 Task: Search one way flight ticket for 3 adults, 3 children in premium economy from Joplin: Joplin Regional Airport to Gillette: Gillette Campbell County Airport on 5-1-2023. Number of bags: 1 carry on bag. Price is upto 84000. Outbound departure time preference is 14:00.
Action: Mouse moved to (301, 441)
Screenshot: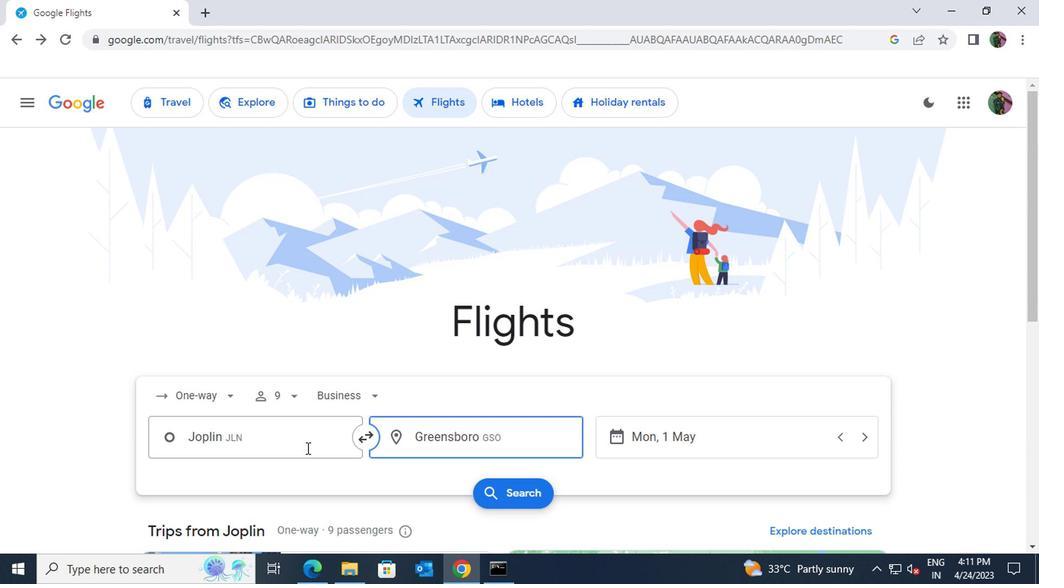 
Action: Mouse pressed left at (301, 441)
Screenshot: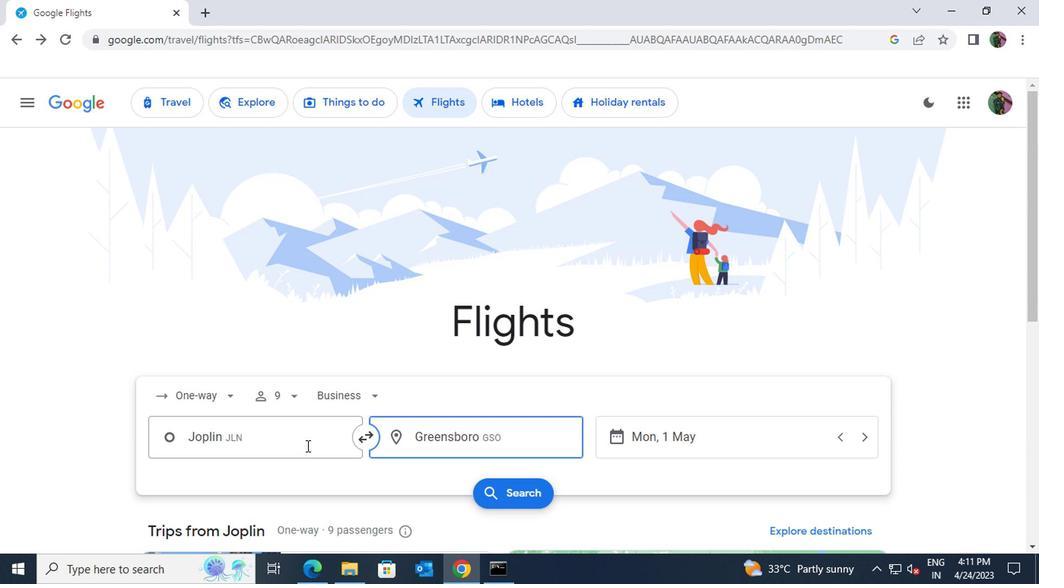 
Action: Key pressed joplin<Key.space>regional
Screenshot: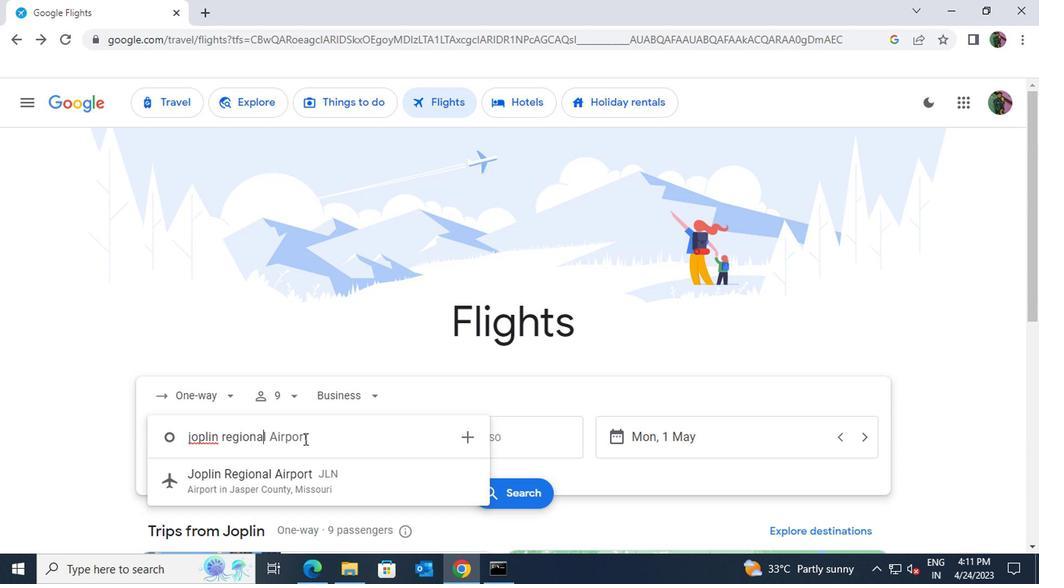 
Action: Mouse moved to (295, 480)
Screenshot: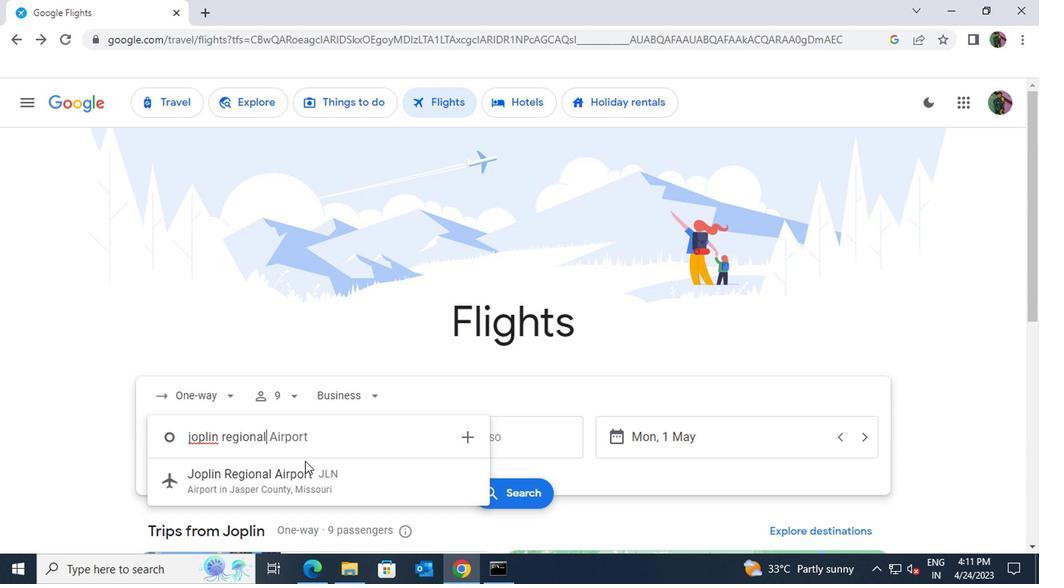 
Action: Mouse pressed left at (295, 480)
Screenshot: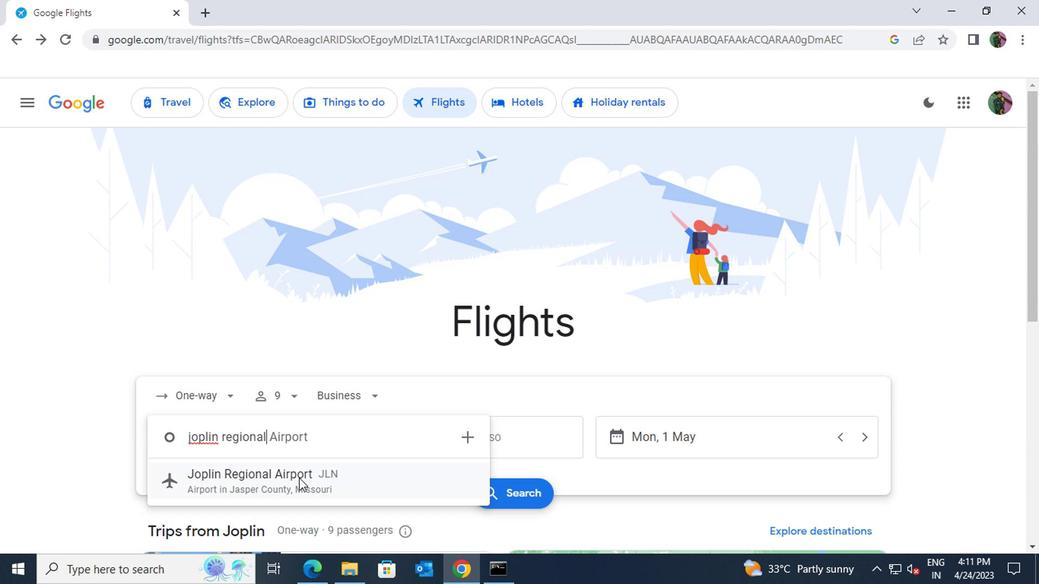 
Action: Mouse moved to (456, 437)
Screenshot: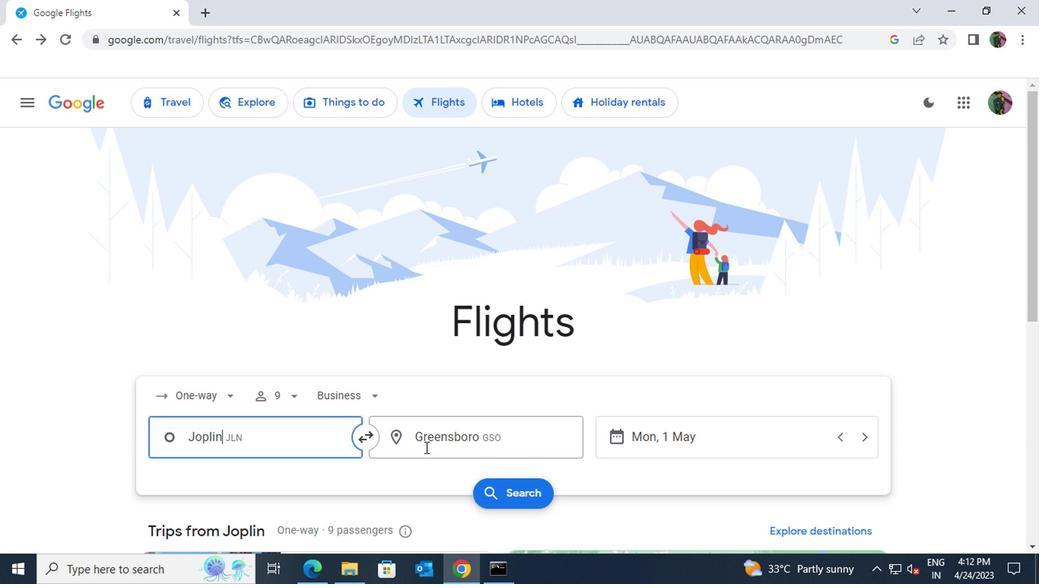 
Action: Mouse pressed left at (456, 437)
Screenshot: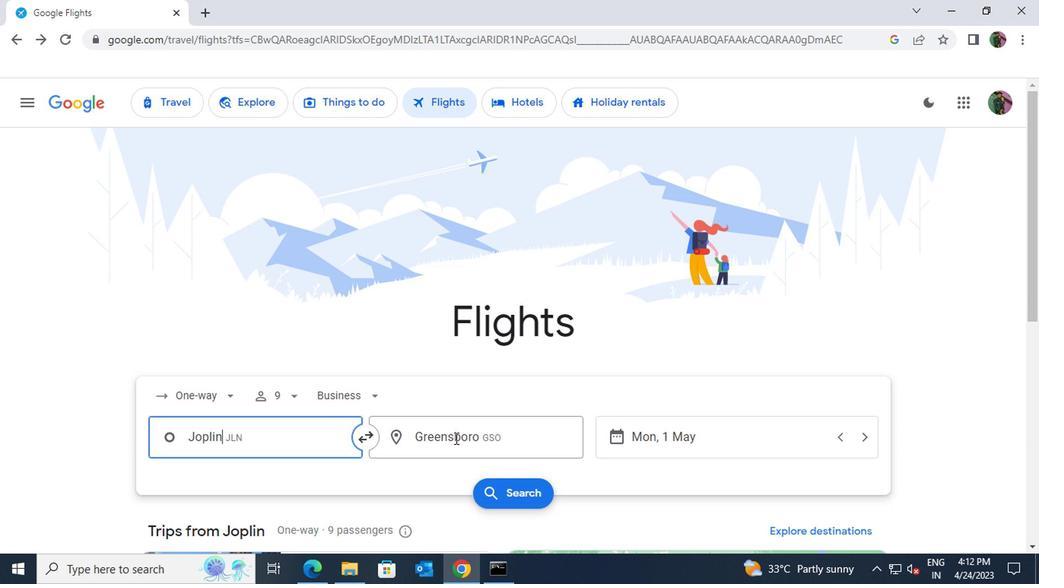 
Action: Key pressed gilletee
Screenshot: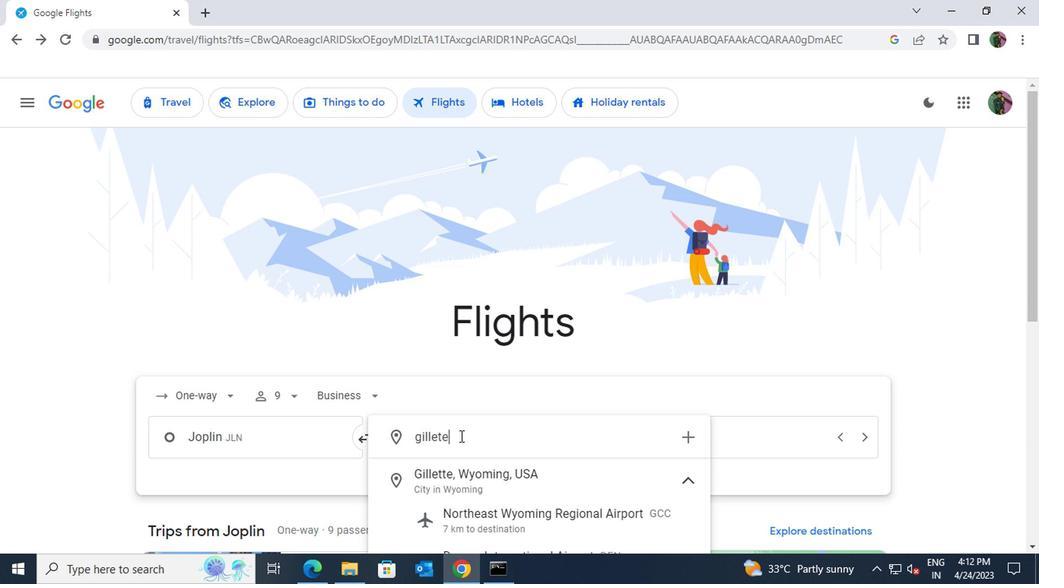 
Action: Mouse moved to (463, 476)
Screenshot: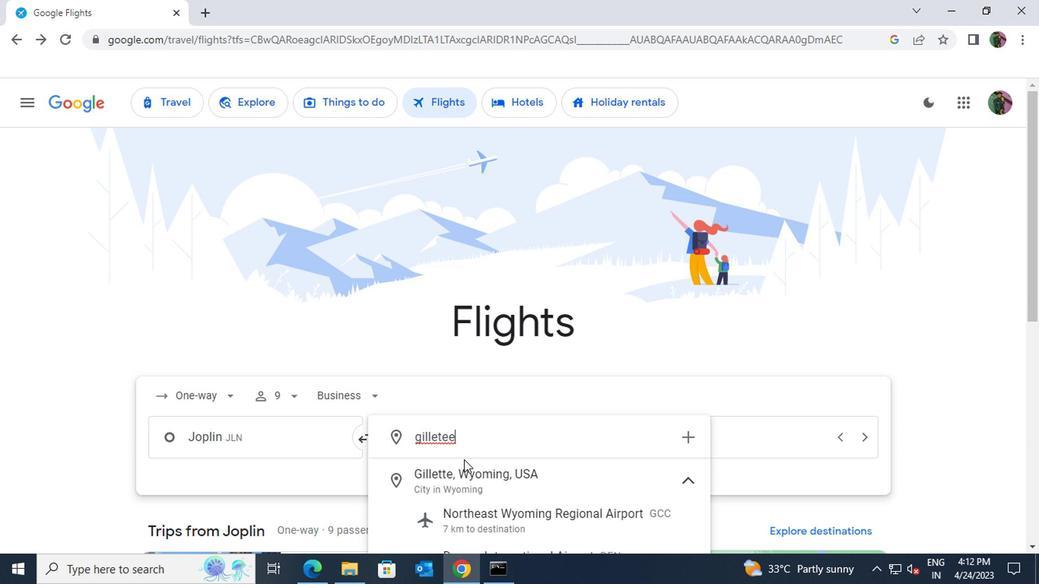 
Action: Mouse pressed left at (463, 476)
Screenshot: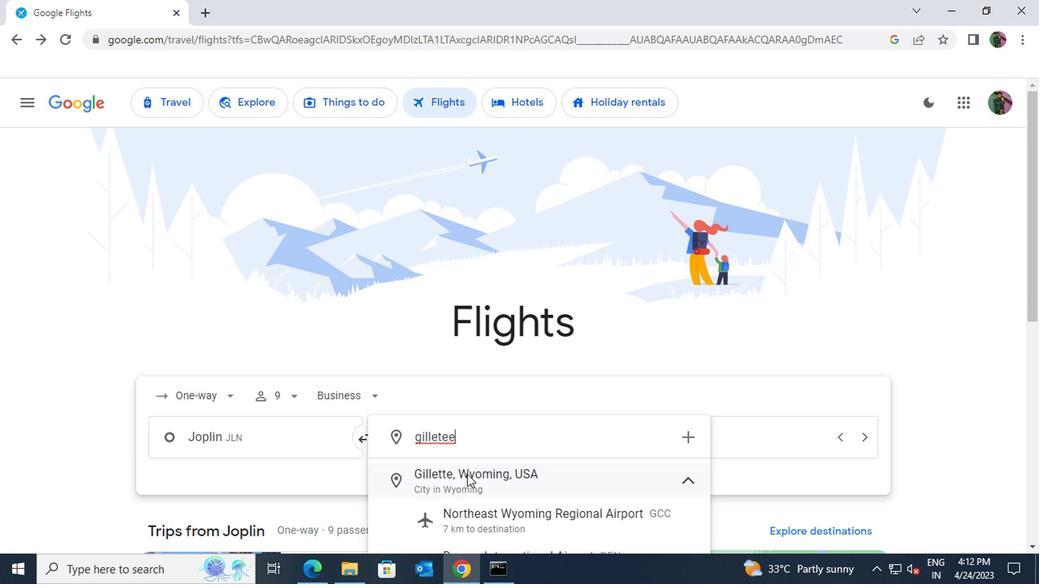 
Action: Mouse moved to (294, 401)
Screenshot: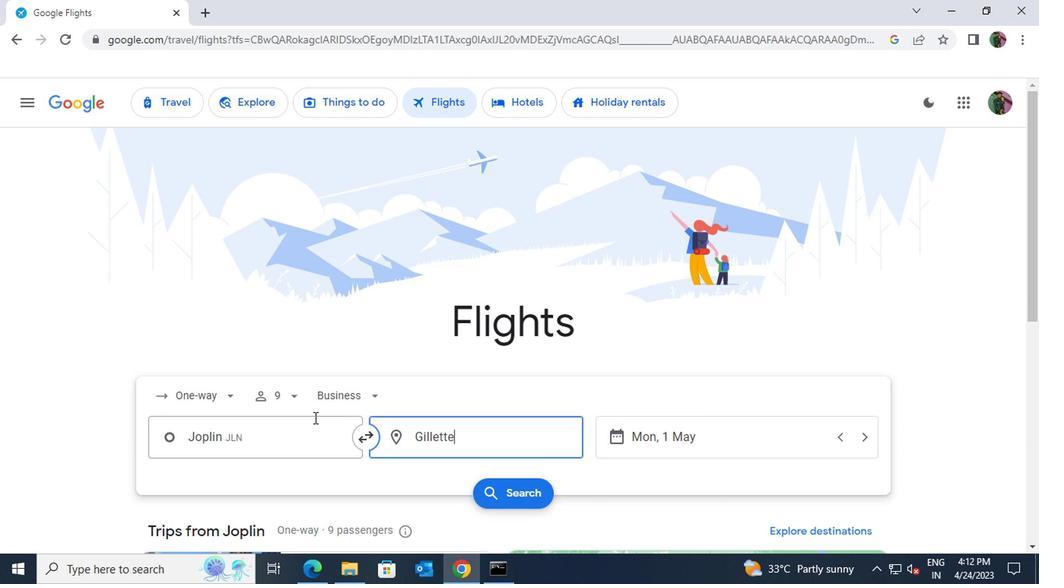 
Action: Mouse pressed left at (294, 401)
Screenshot: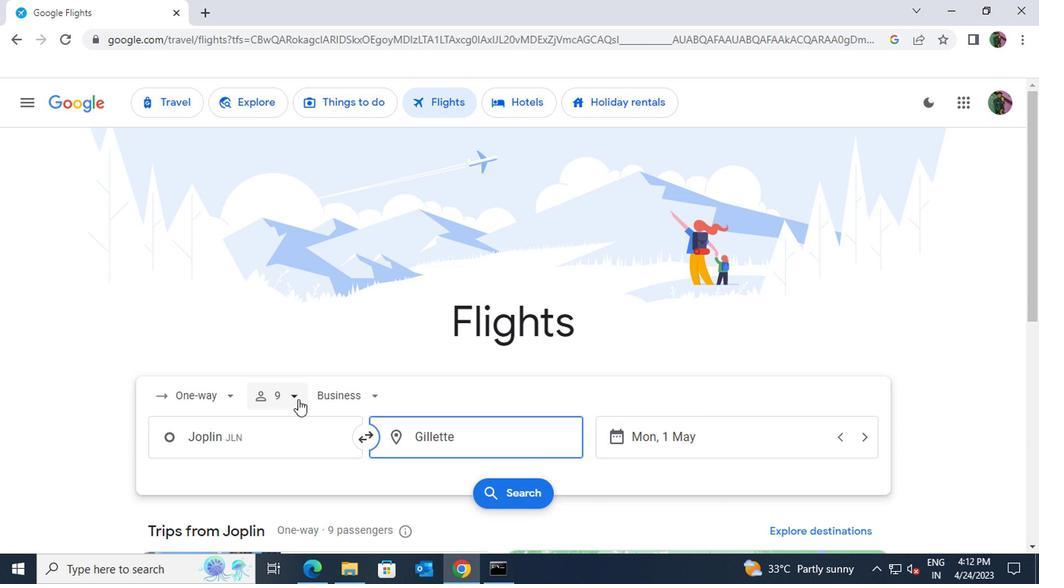 
Action: Mouse moved to (353, 437)
Screenshot: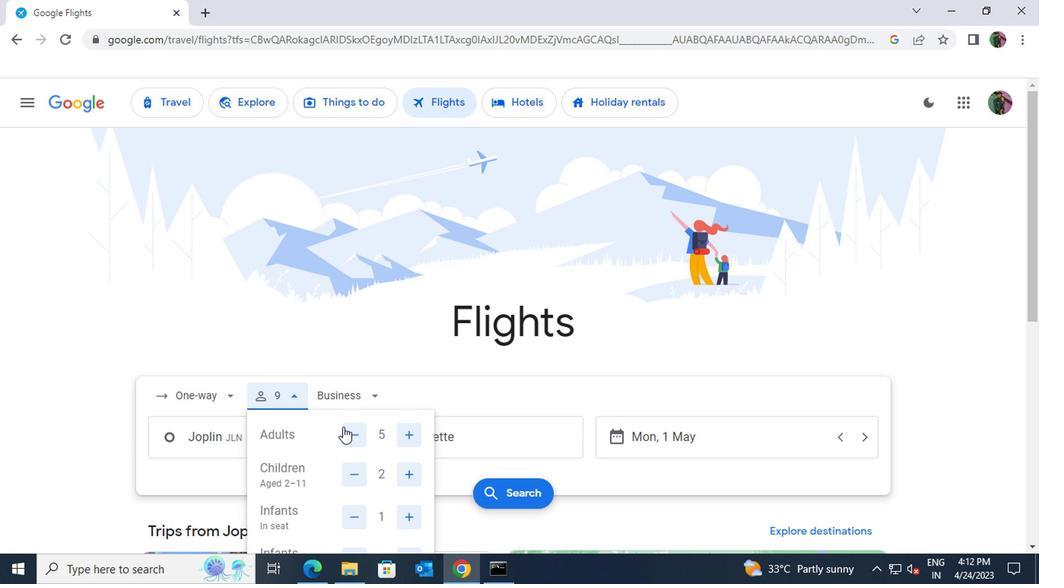 
Action: Mouse pressed left at (353, 437)
Screenshot: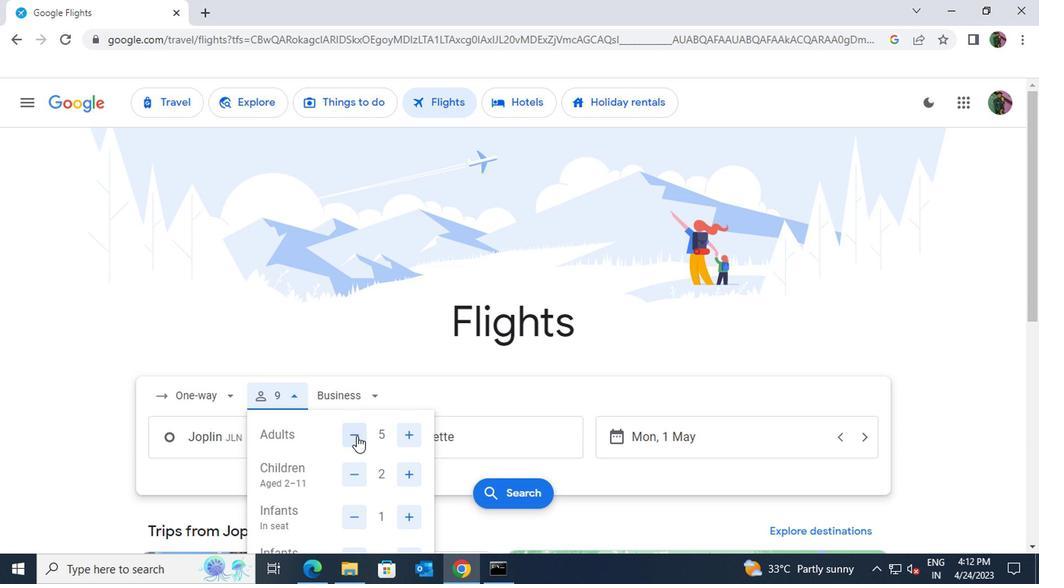 
Action: Mouse pressed left at (353, 437)
Screenshot: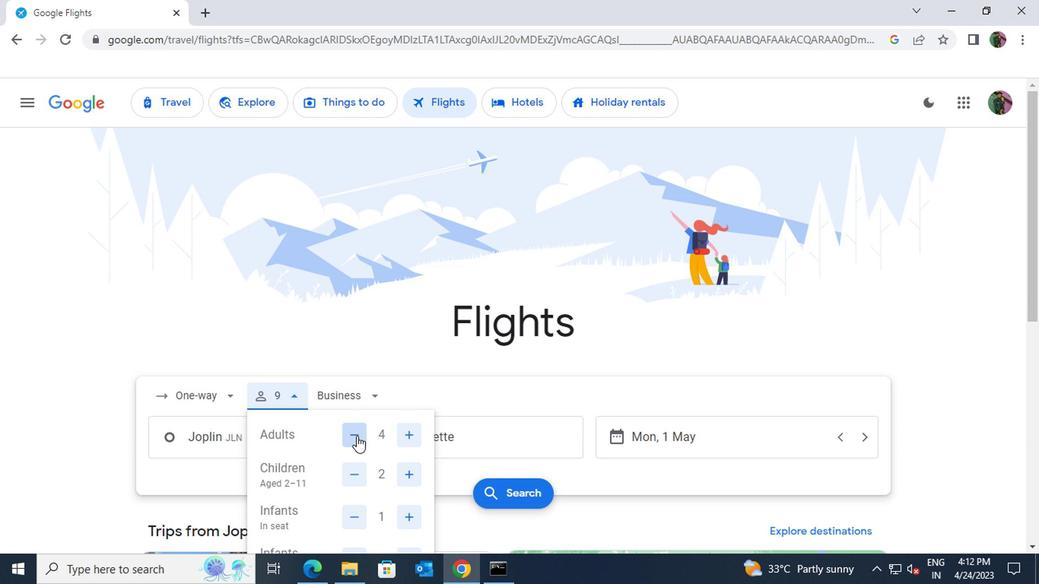 
Action: Mouse moved to (408, 476)
Screenshot: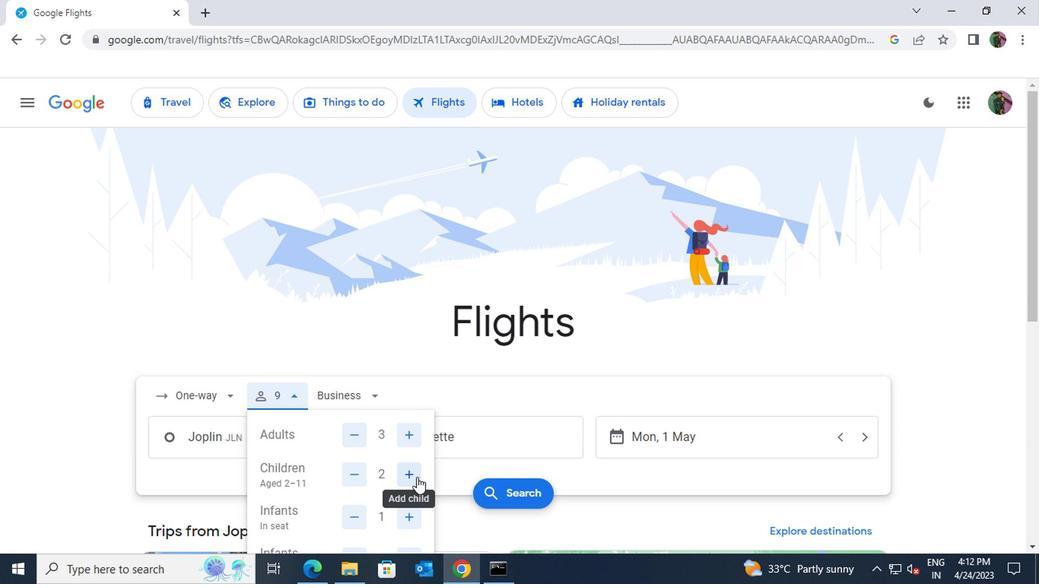 
Action: Mouse pressed left at (408, 476)
Screenshot: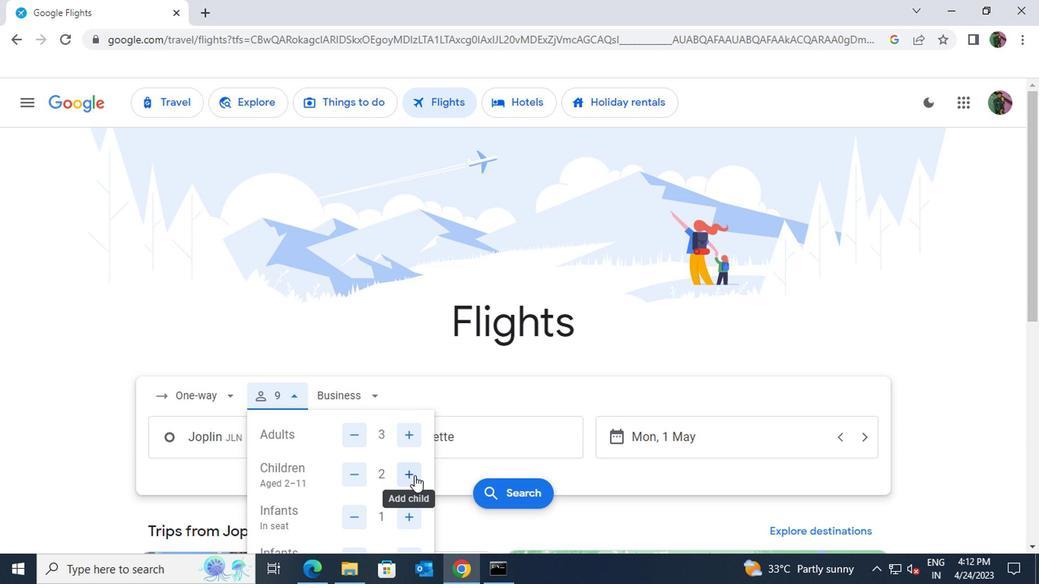 
Action: Mouse scrolled (408, 475) with delta (0, -1)
Screenshot: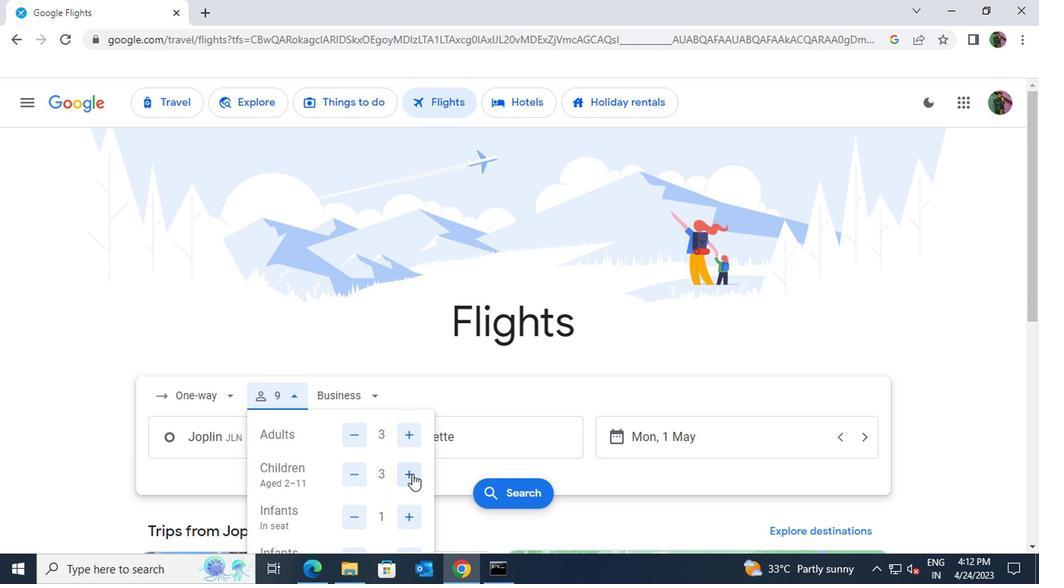 
Action: Mouse moved to (350, 441)
Screenshot: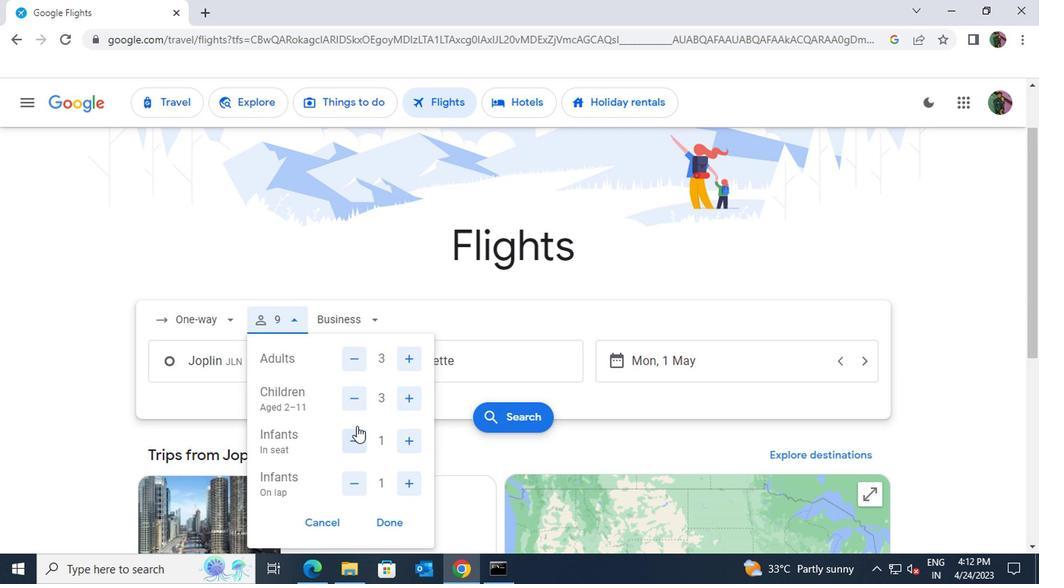 
Action: Mouse pressed left at (350, 441)
Screenshot: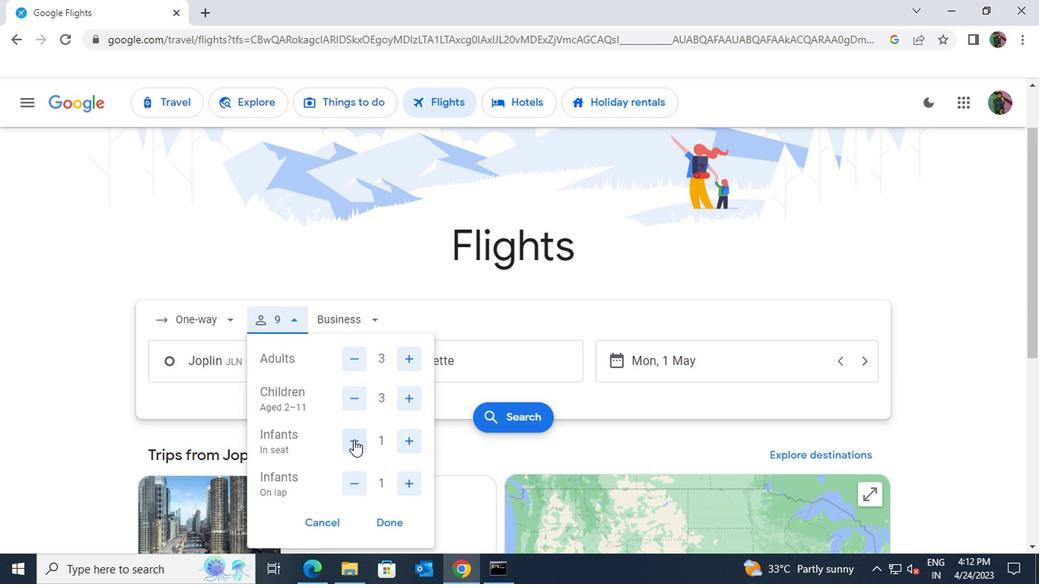 
Action: Mouse moved to (344, 476)
Screenshot: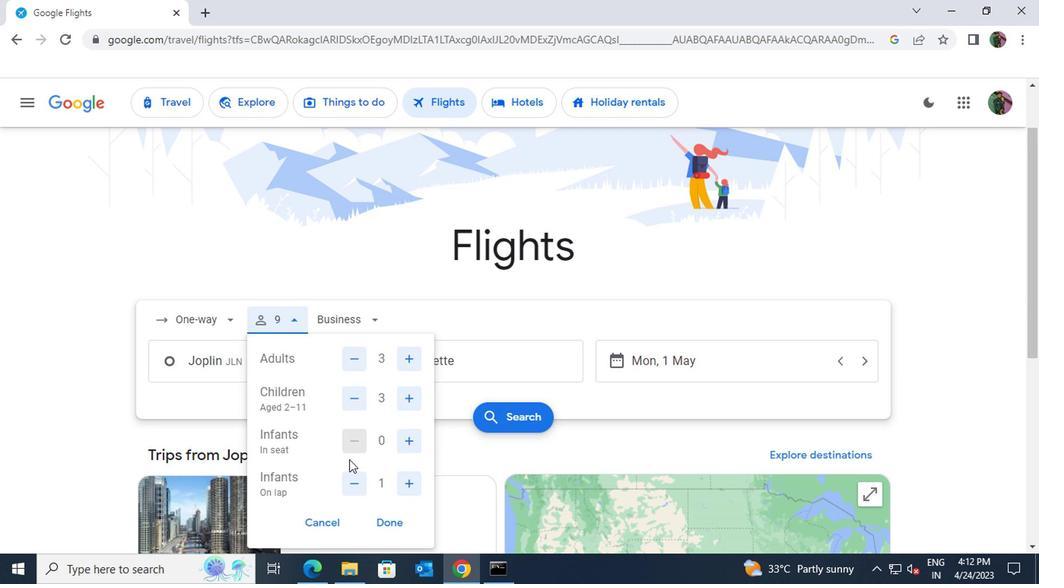 
Action: Mouse pressed left at (344, 476)
Screenshot: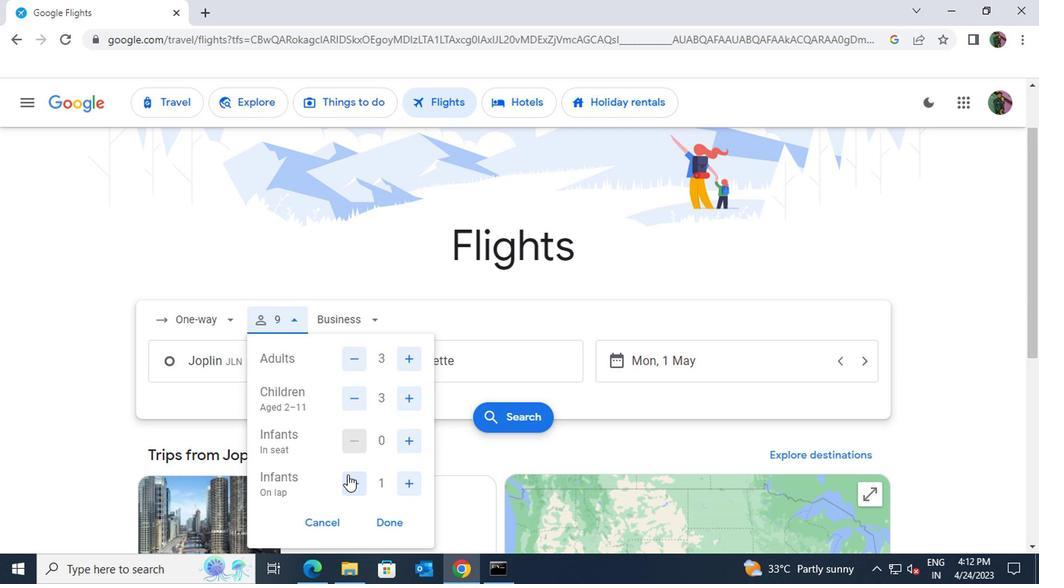 
Action: Mouse moved to (376, 522)
Screenshot: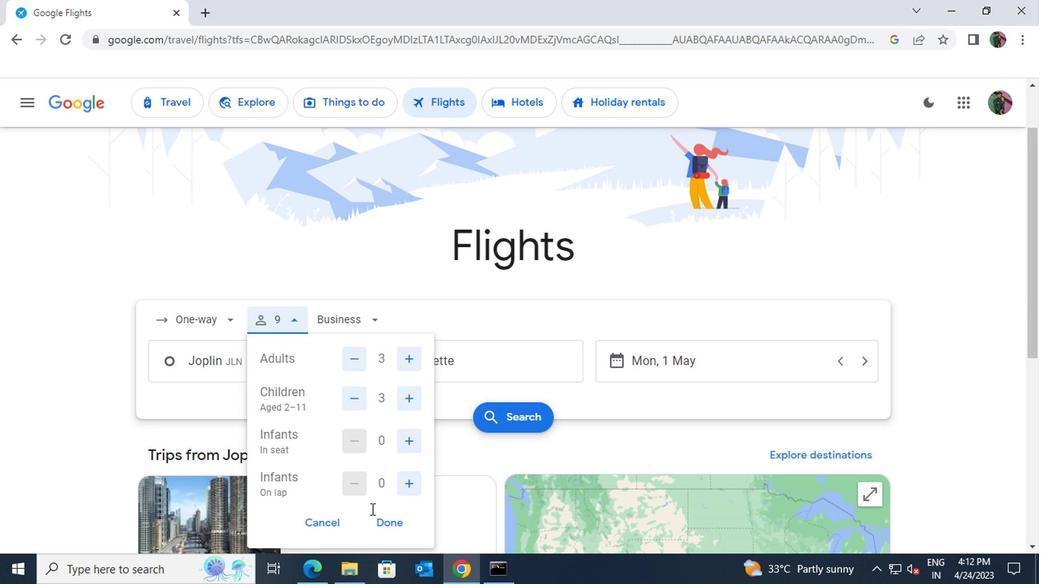 
Action: Mouse pressed left at (376, 522)
Screenshot: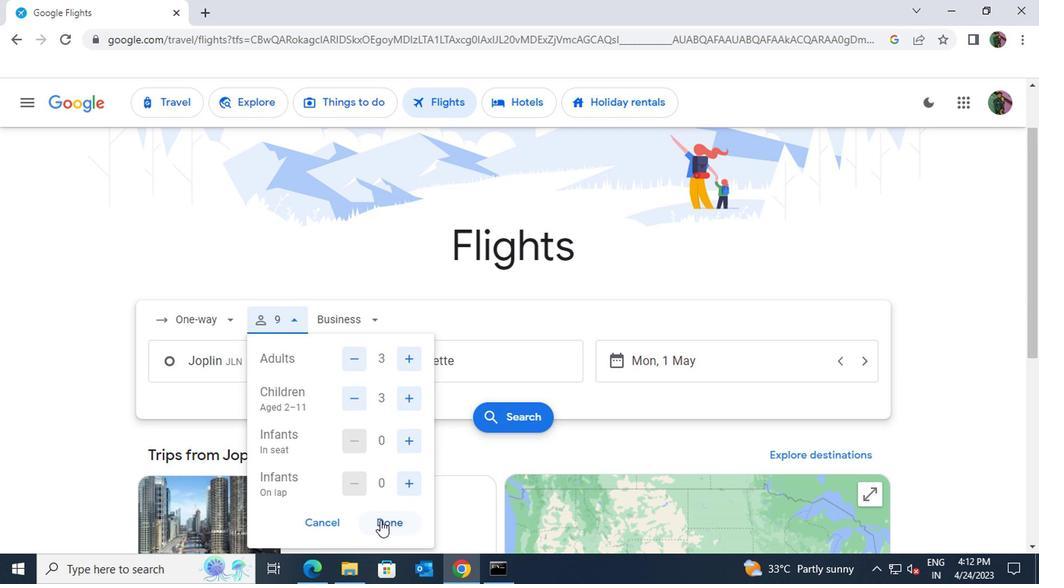 
Action: Mouse moved to (611, 358)
Screenshot: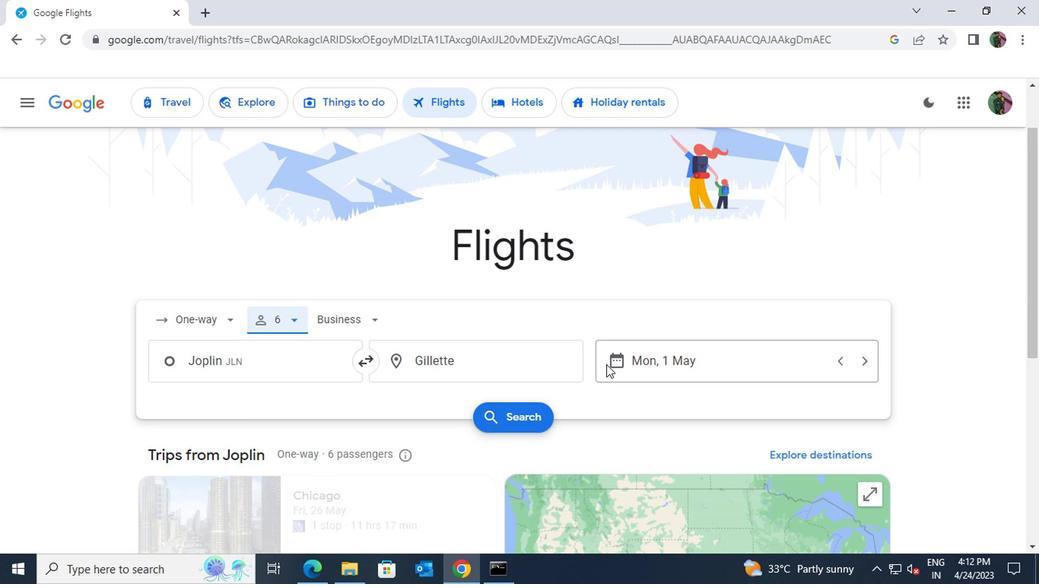 
Action: Mouse pressed left at (611, 358)
Screenshot: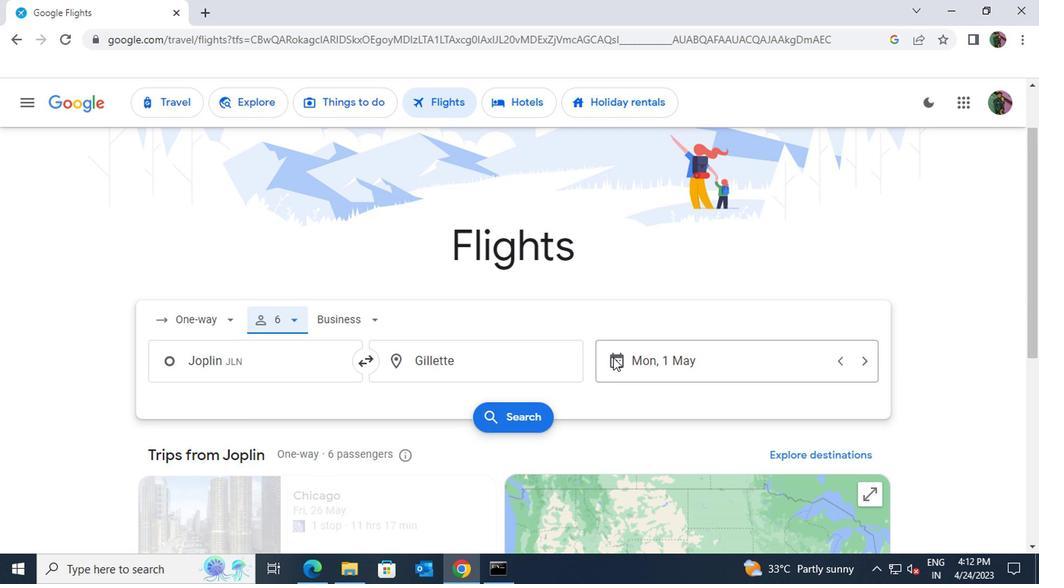 
Action: Mouse moved to (665, 270)
Screenshot: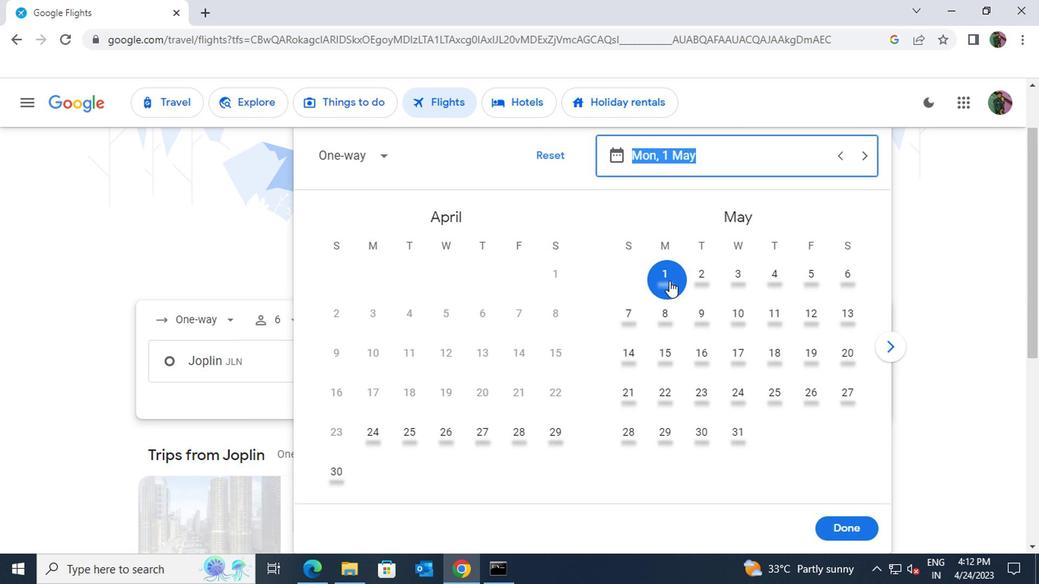 
Action: Mouse pressed left at (665, 270)
Screenshot: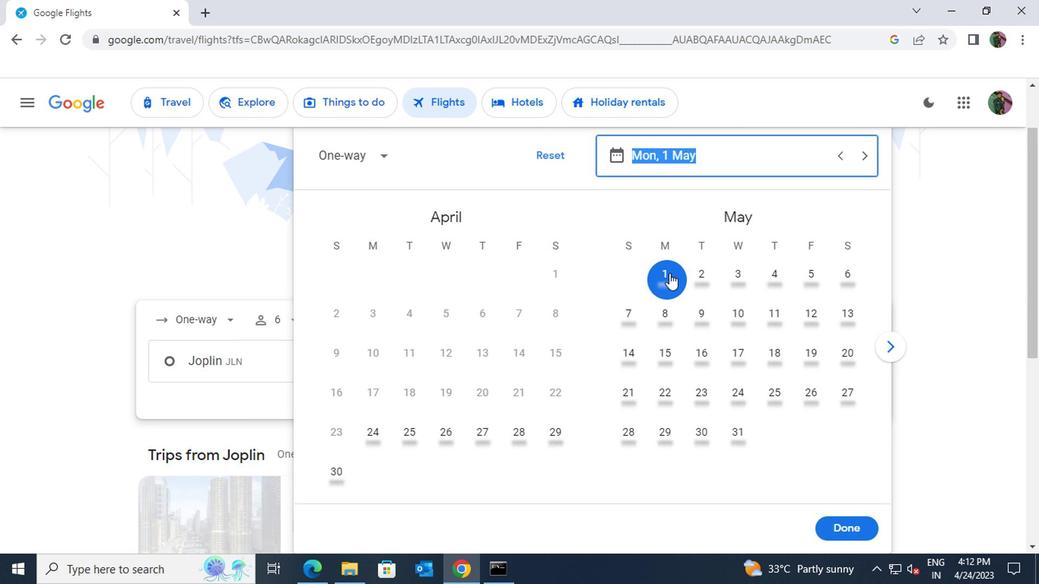 
Action: Mouse moved to (833, 526)
Screenshot: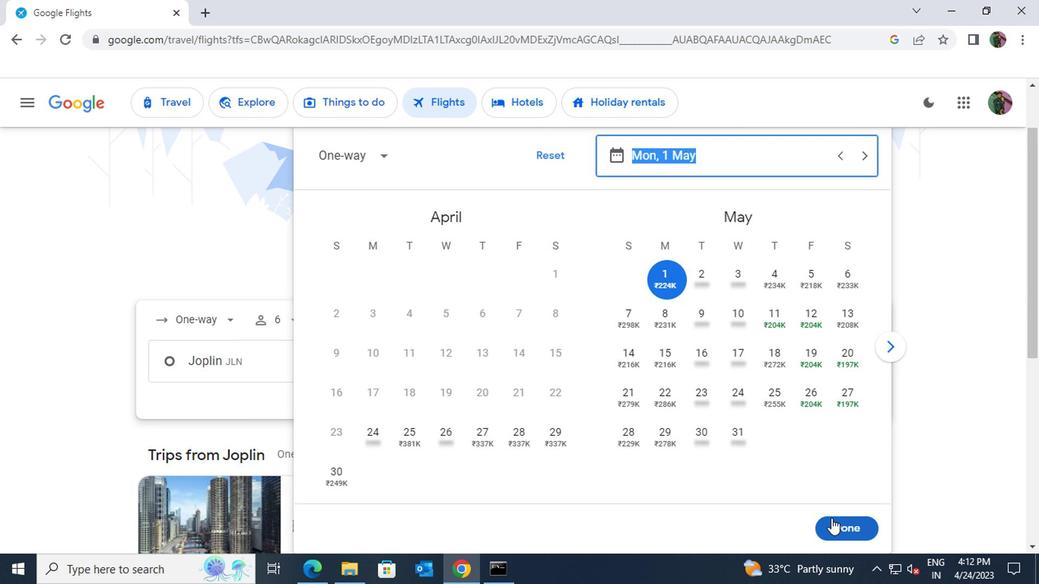 
Action: Mouse pressed left at (833, 526)
Screenshot: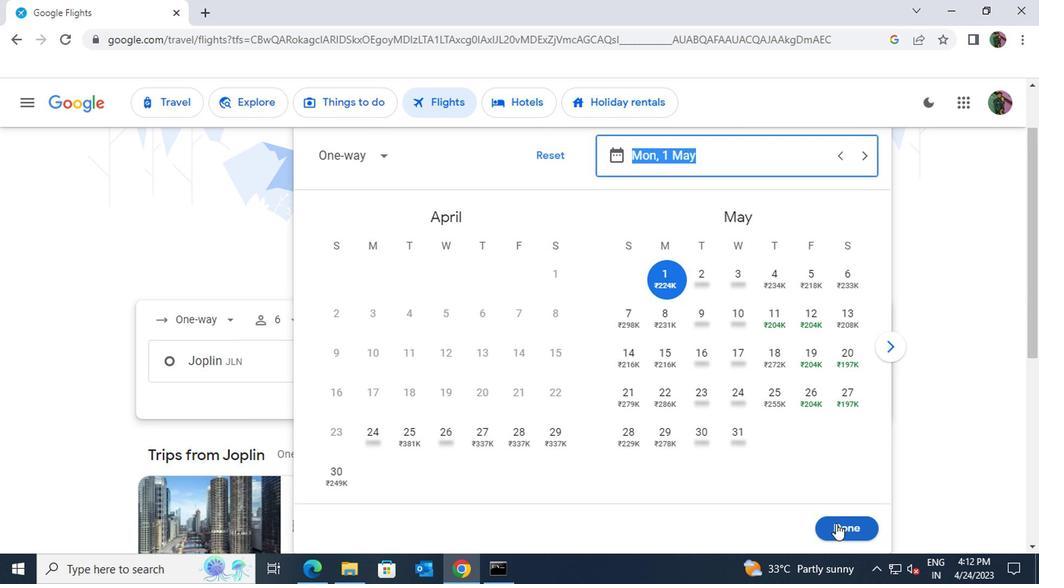 
Action: Mouse moved to (217, 316)
Screenshot: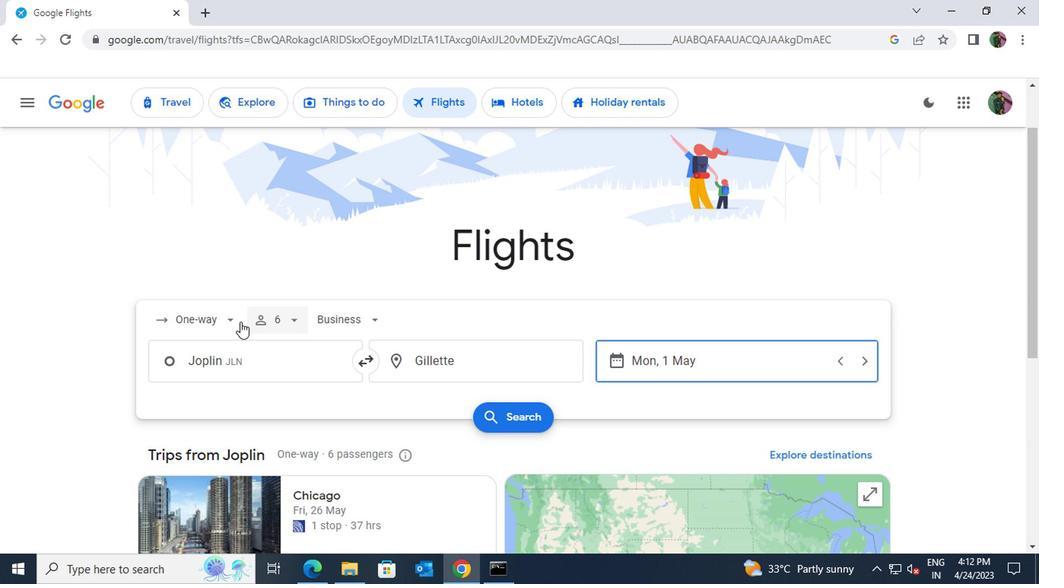 
Action: Mouse pressed left at (217, 316)
Screenshot: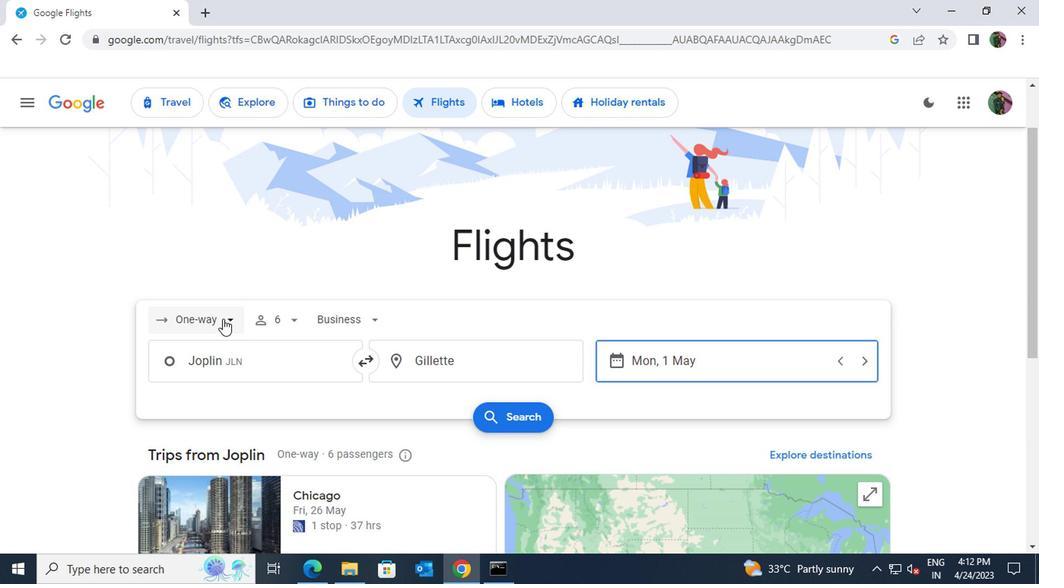 
Action: Mouse moved to (194, 386)
Screenshot: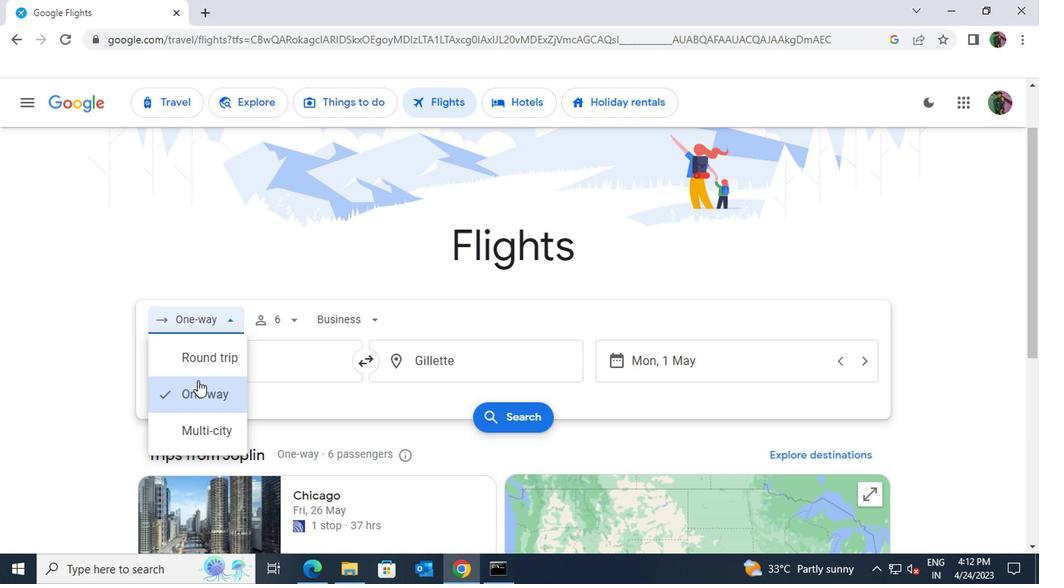
Action: Mouse pressed left at (194, 386)
Screenshot: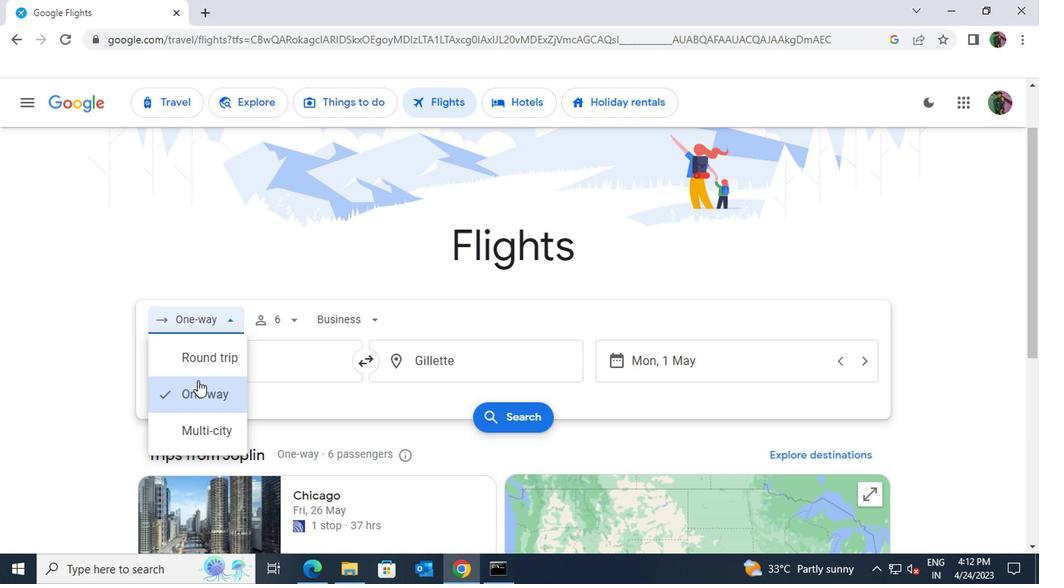 
Action: Mouse moved to (497, 414)
Screenshot: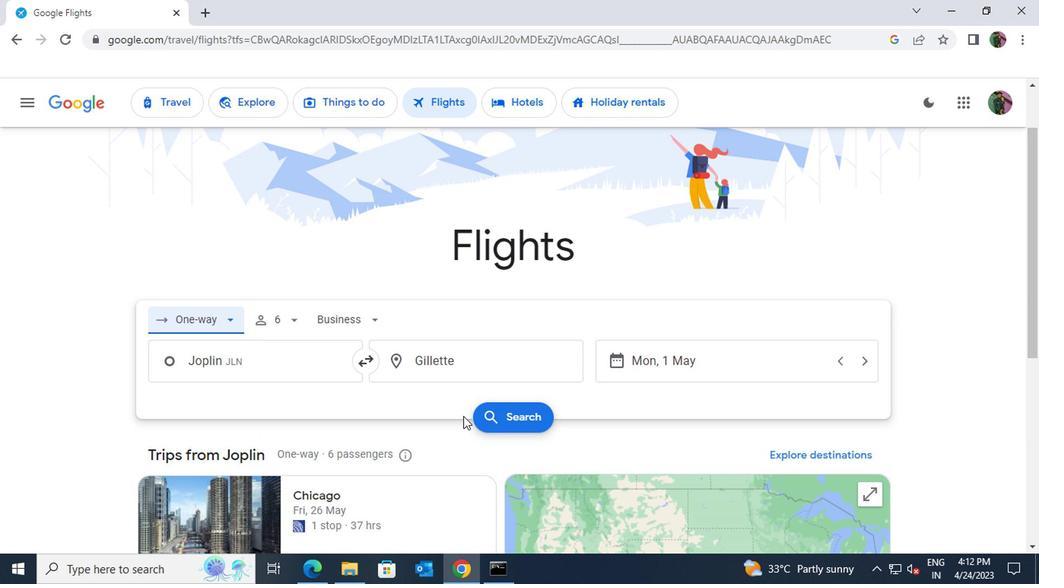
Action: Mouse pressed left at (497, 414)
Screenshot: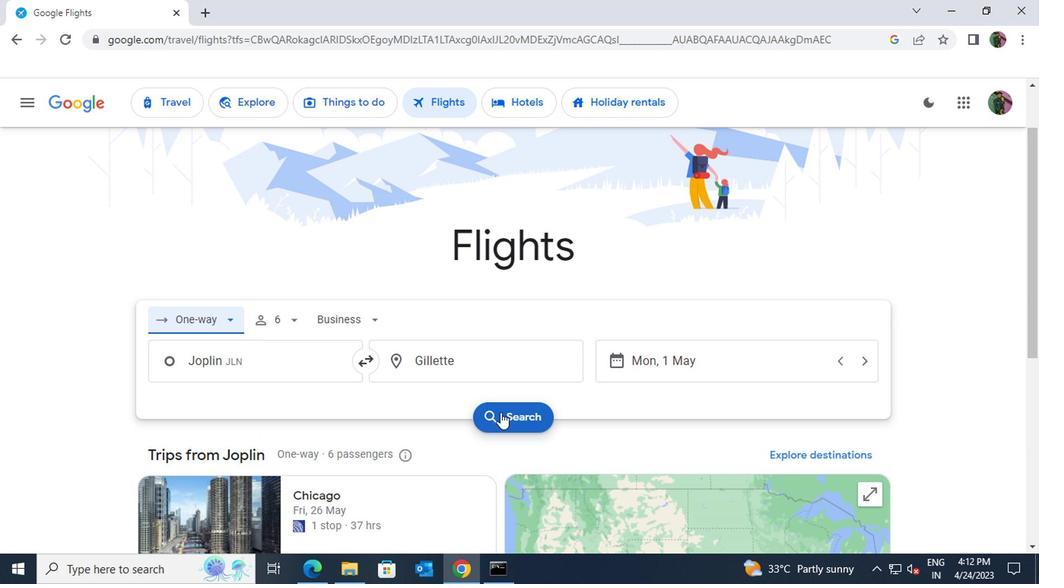 
Action: Mouse moved to (408, 245)
Screenshot: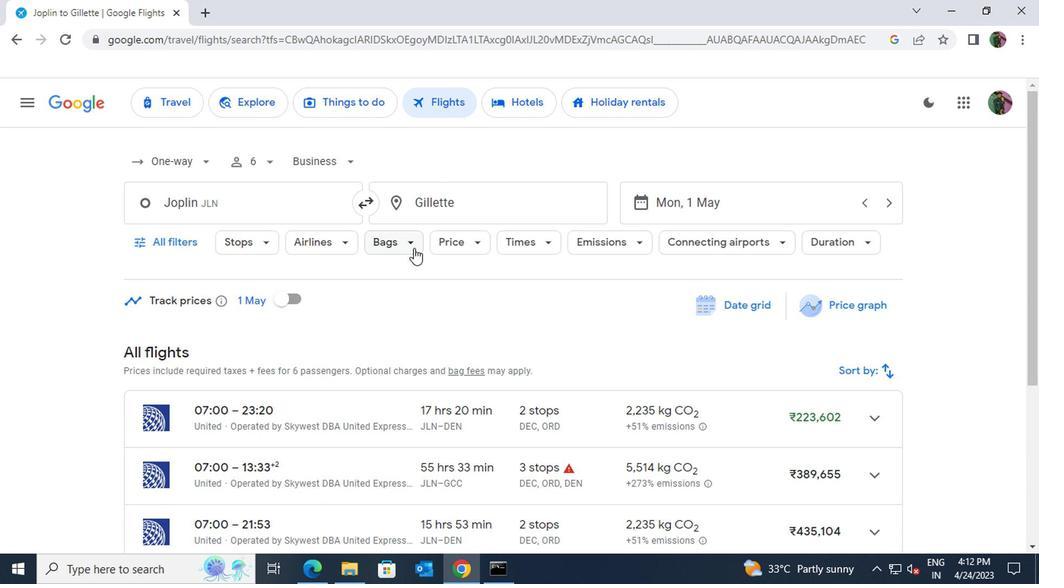
Action: Mouse pressed left at (408, 245)
Screenshot: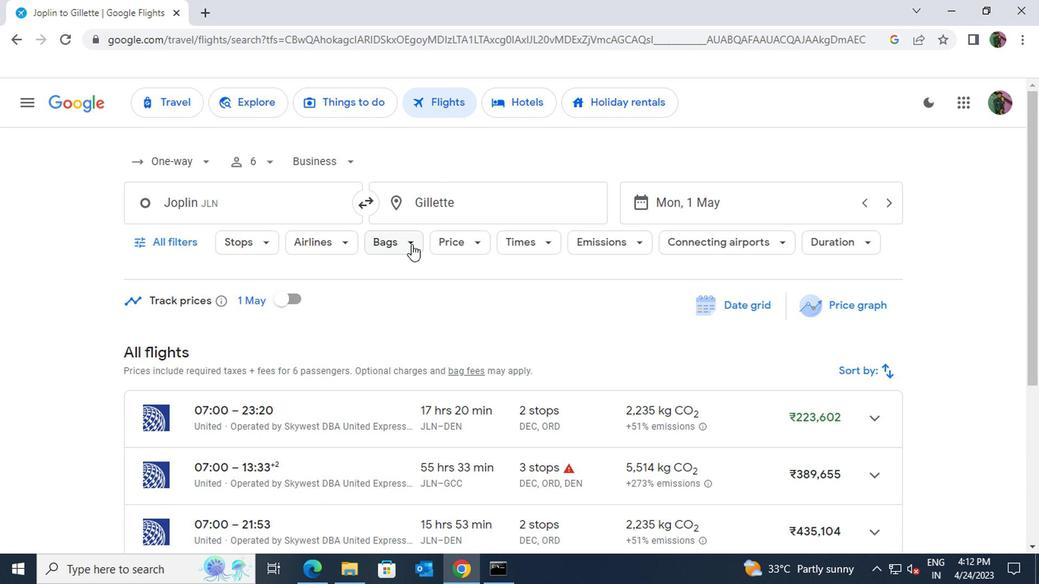 
Action: Mouse moved to (600, 311)
Screenshot: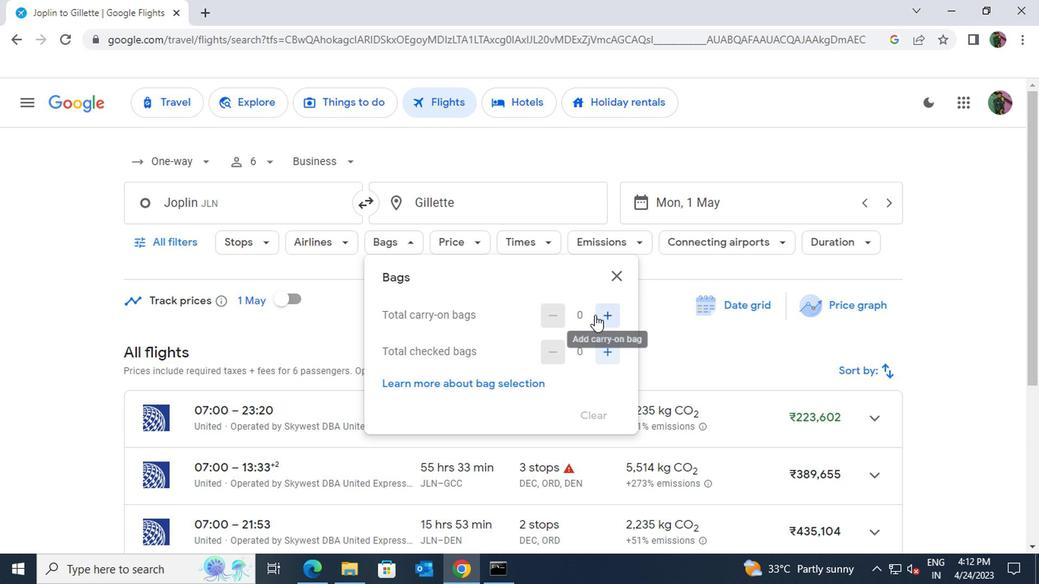 
Action: Mouse pressed left at (600, 311)
Screenshot: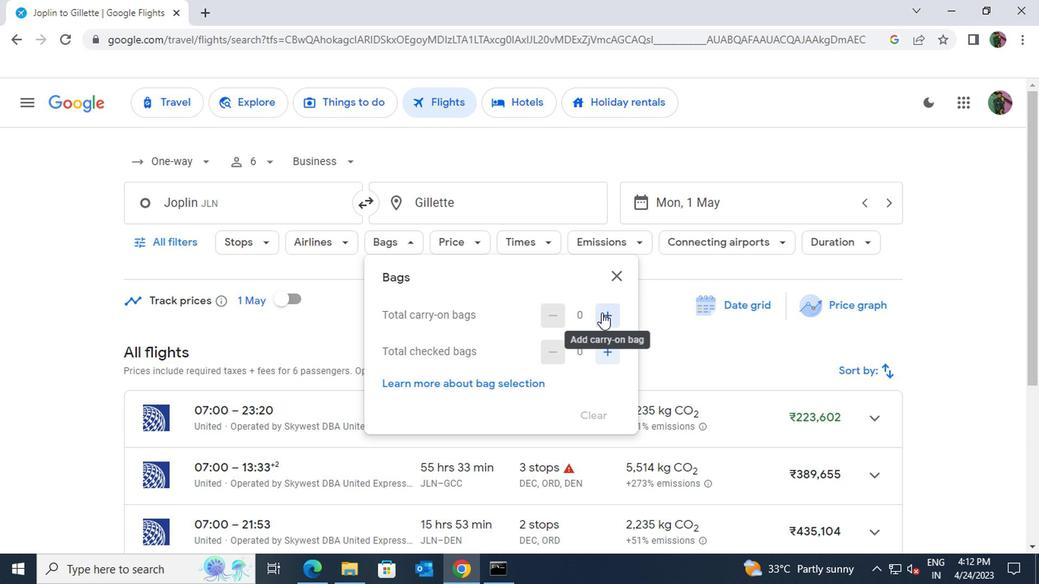 
Action: Mouse moved to (620, 271)
Screenshot: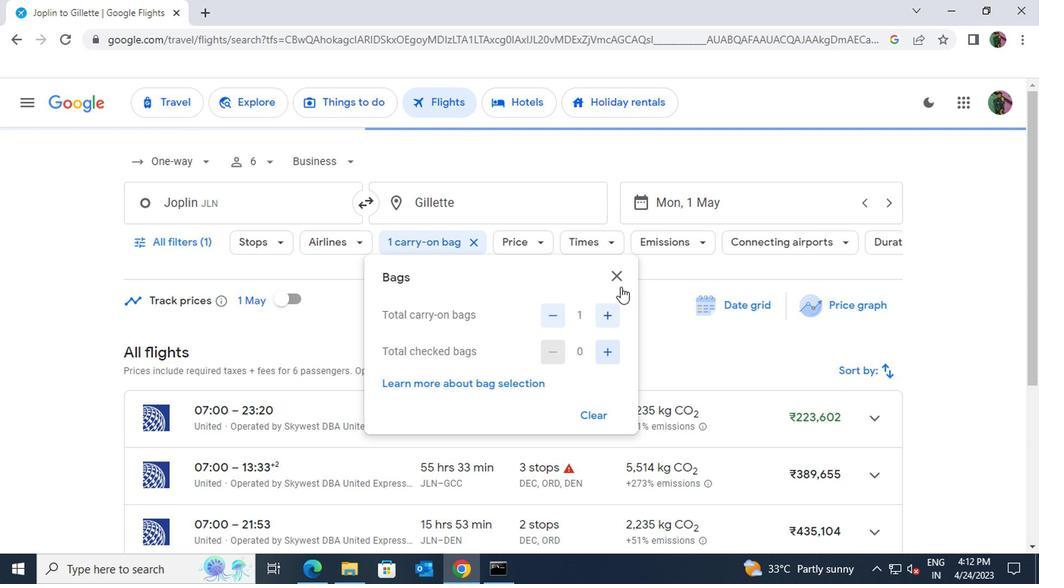 
Action: Mouse pressed left at (620, 271)
Screenshot: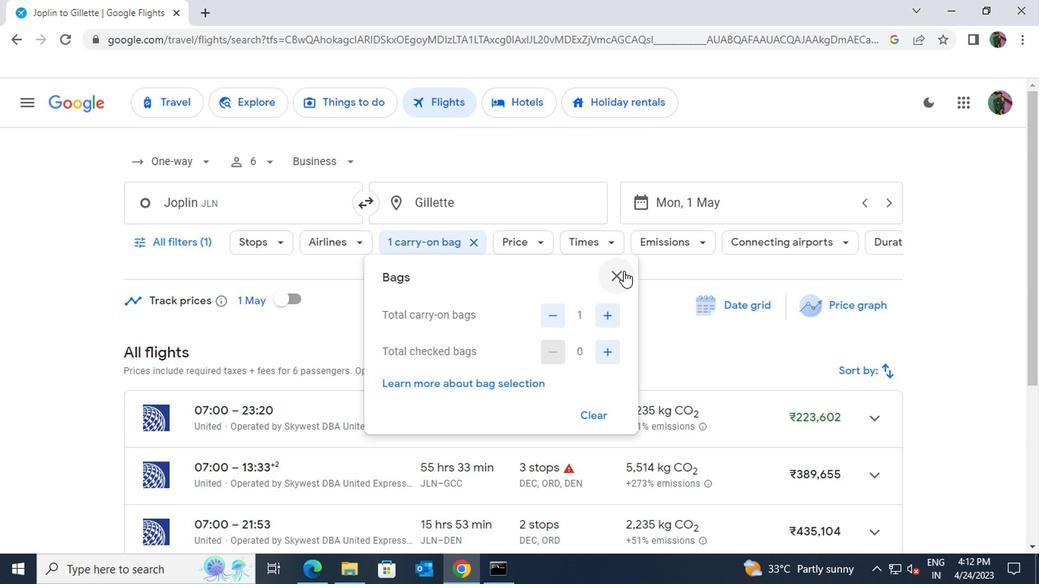 
Action: Mouse moved to (539, 247)
Screenshot: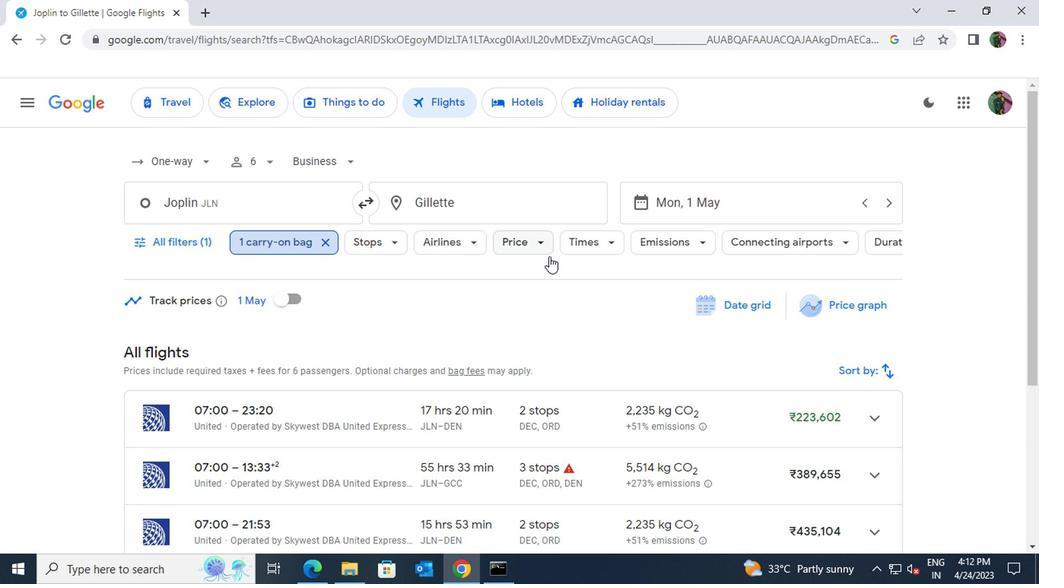 
Action: Mouse pressed left at (539, 247)
Screenshot: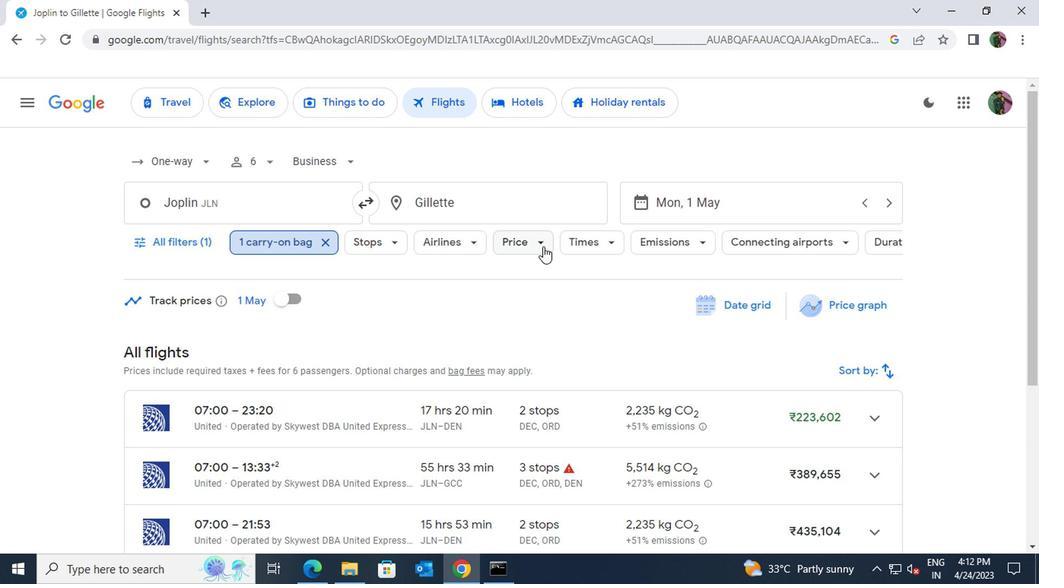 
Action: Mouse moved to (733, 344)
Screenshot: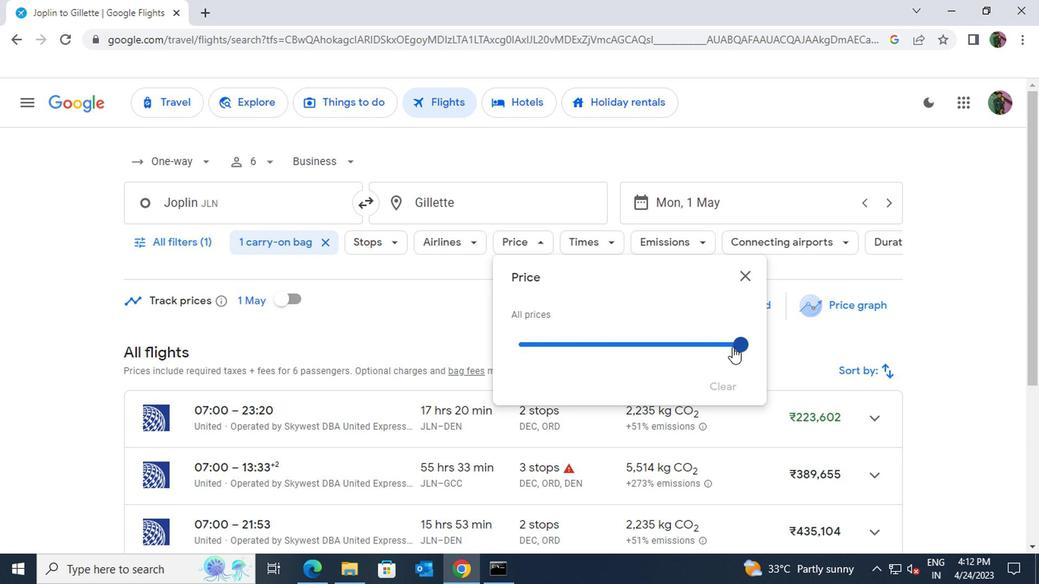
Action: Mouse pressed left at (733, 344)
Screenshot: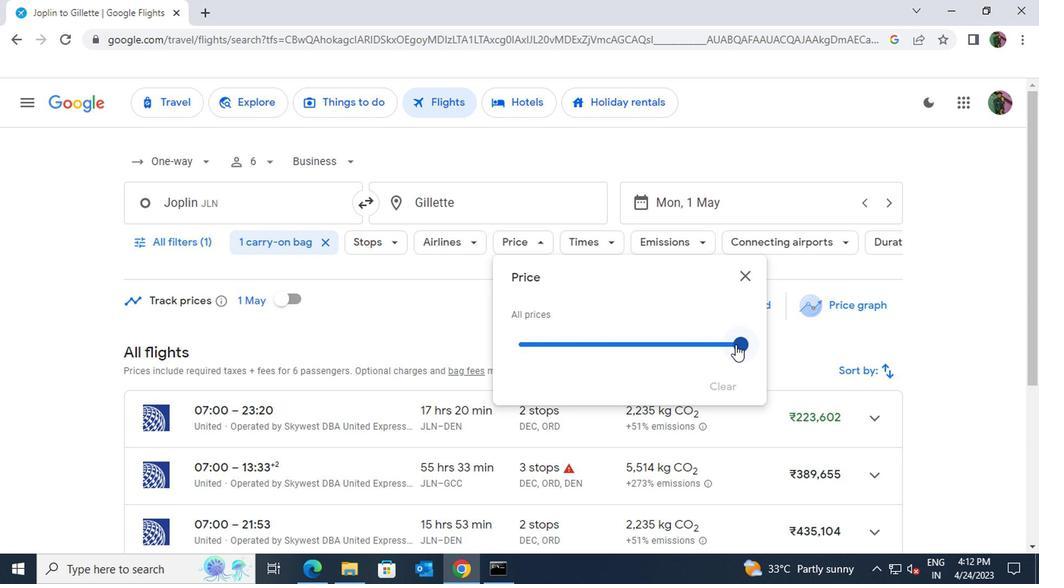 
Action: Mouse moved to (742, 279)
Screenshot: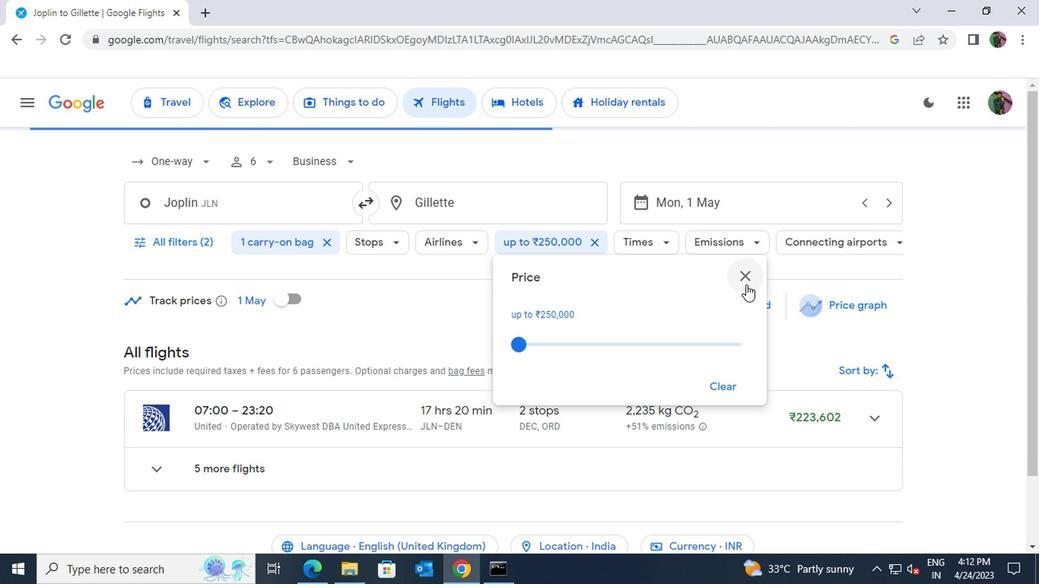 
Action: Mouse pressed left at (742, 279)
Screenshot: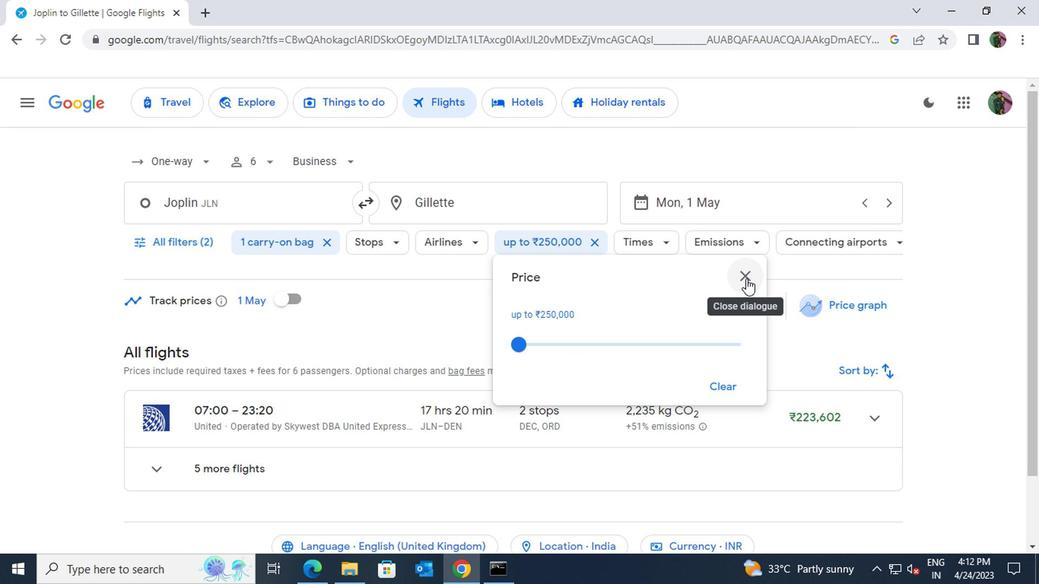 
Action: Mouse moved to (662, 245)
Screenshot: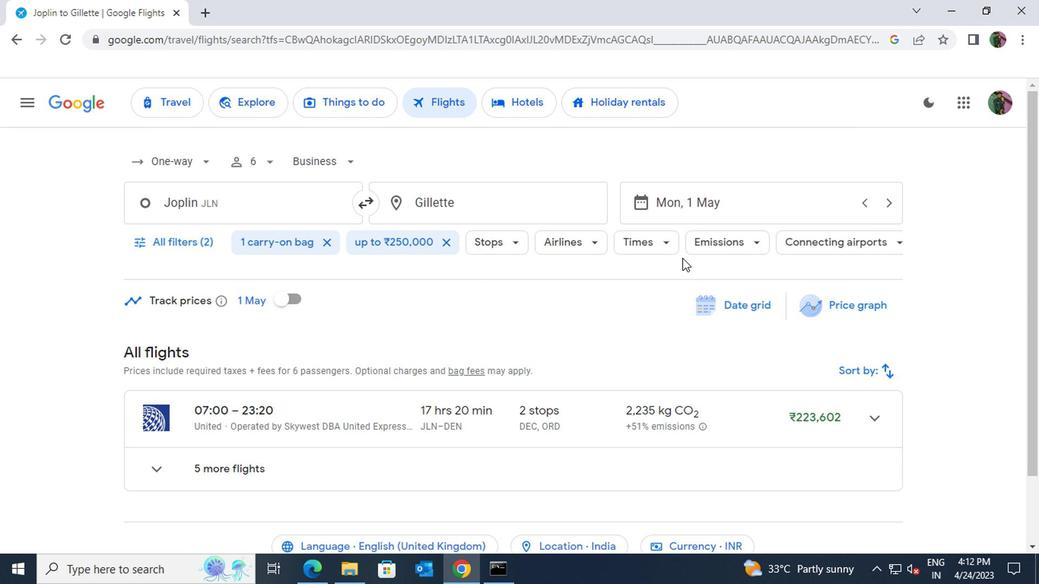 
Action: Mouse pressed left at (662, 245)
Screenshot: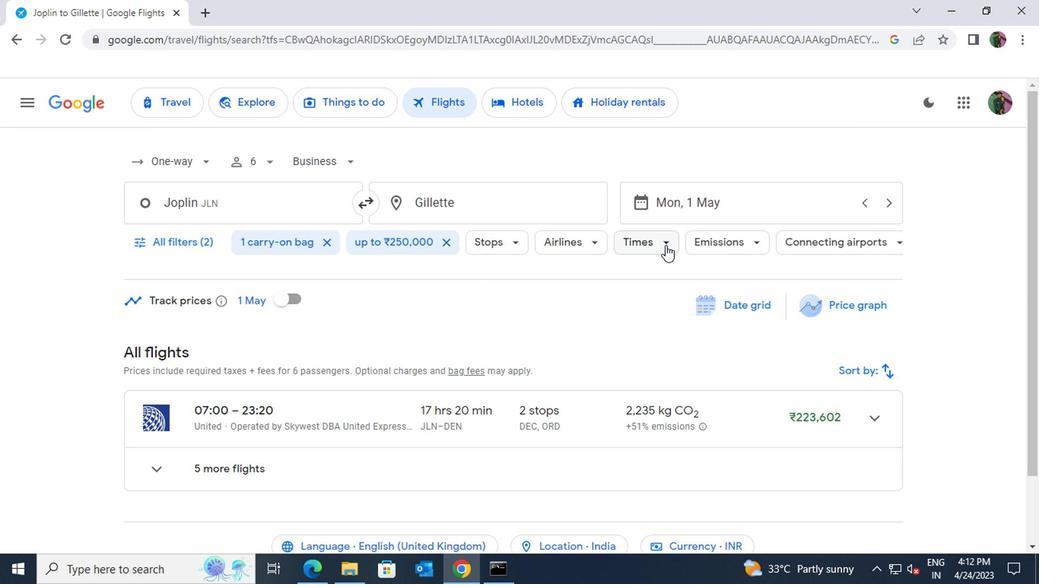 
Action: Mouse moved to (851, 388)
Screenshot: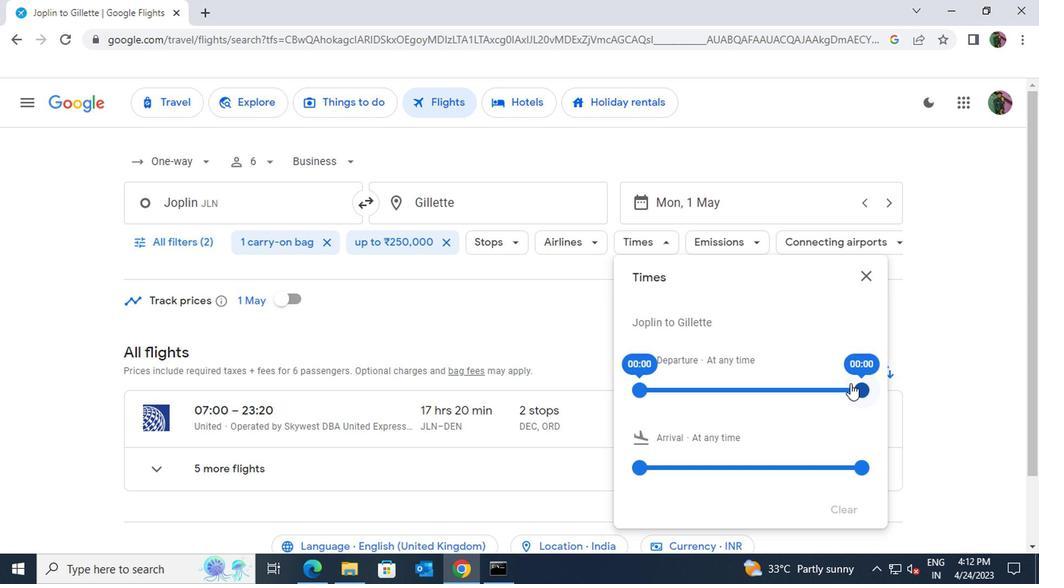 
Action: Mouse pressed left at (851, 388)
Screenshot: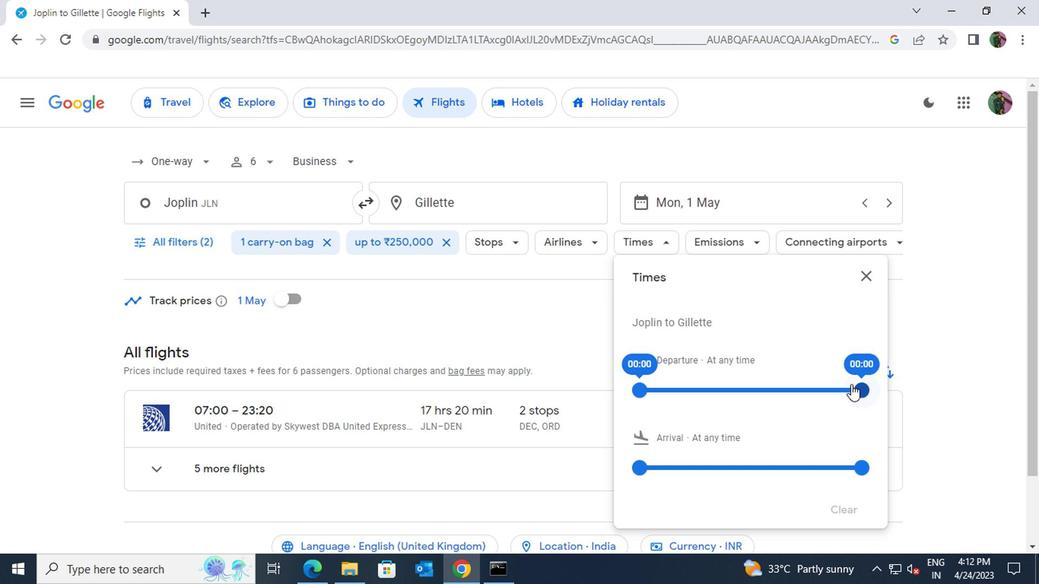 
Action: Mouse moved to (775, 391)
Screenshot: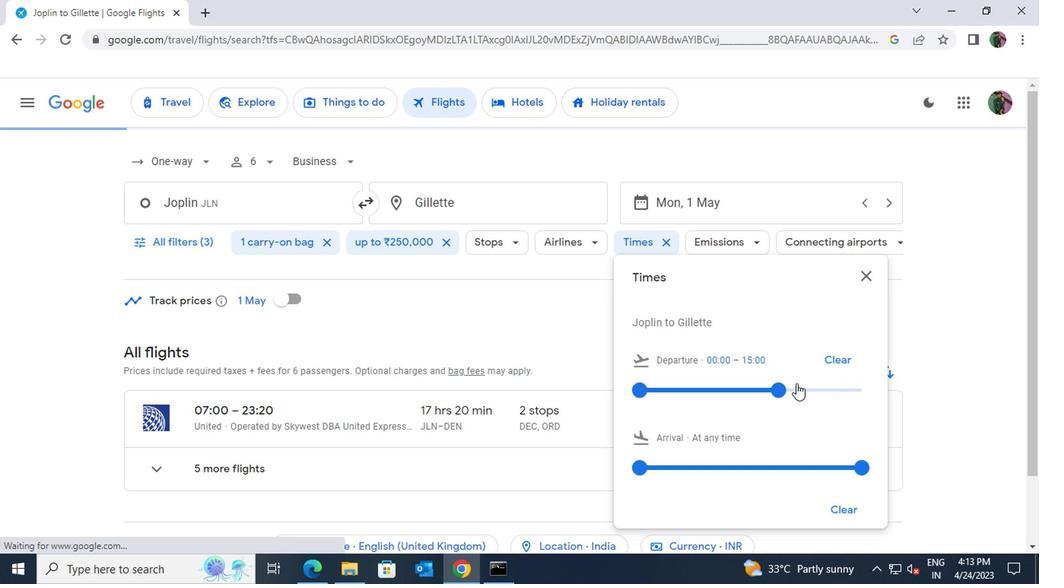 
Action: Mouse pressed left at (775, 391)
Screenshot: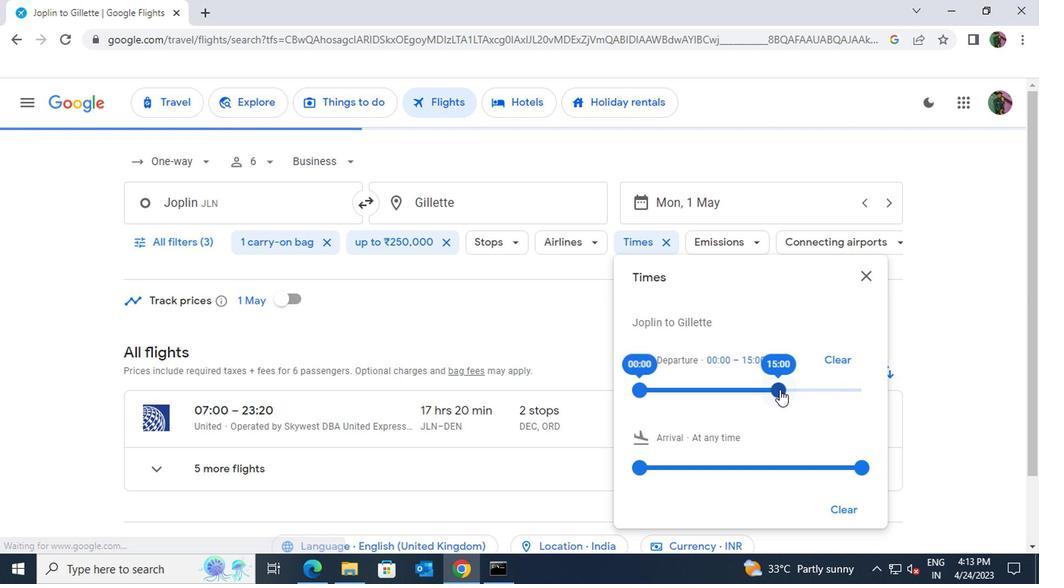 
Action: Mouse moved to (860, 280)
Screenshot: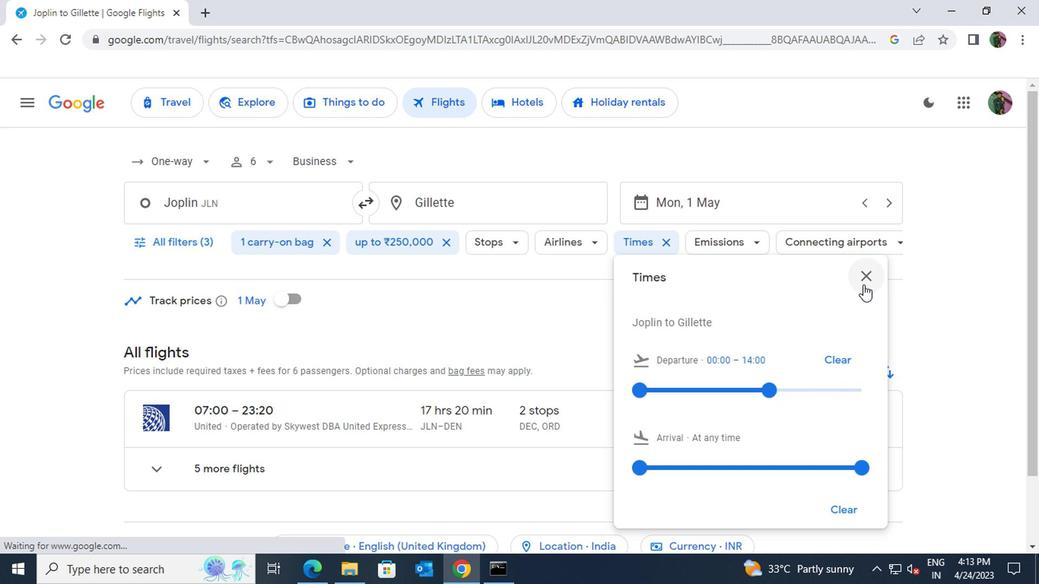 
Action: Mouse pressed left at (860, 280)
Screenshot: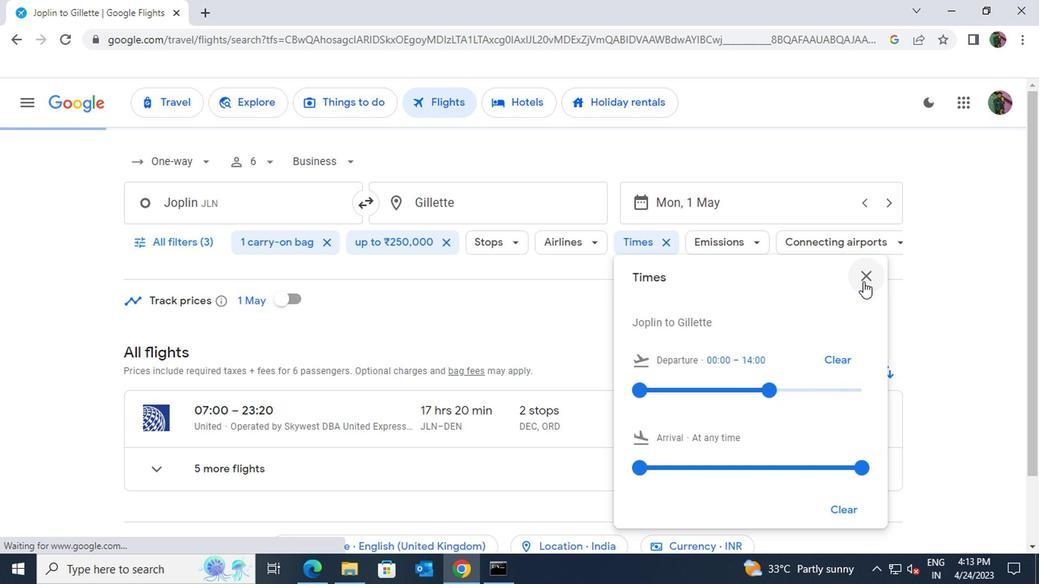 
Action: Mouse moved to (753, 422)
Screenshot: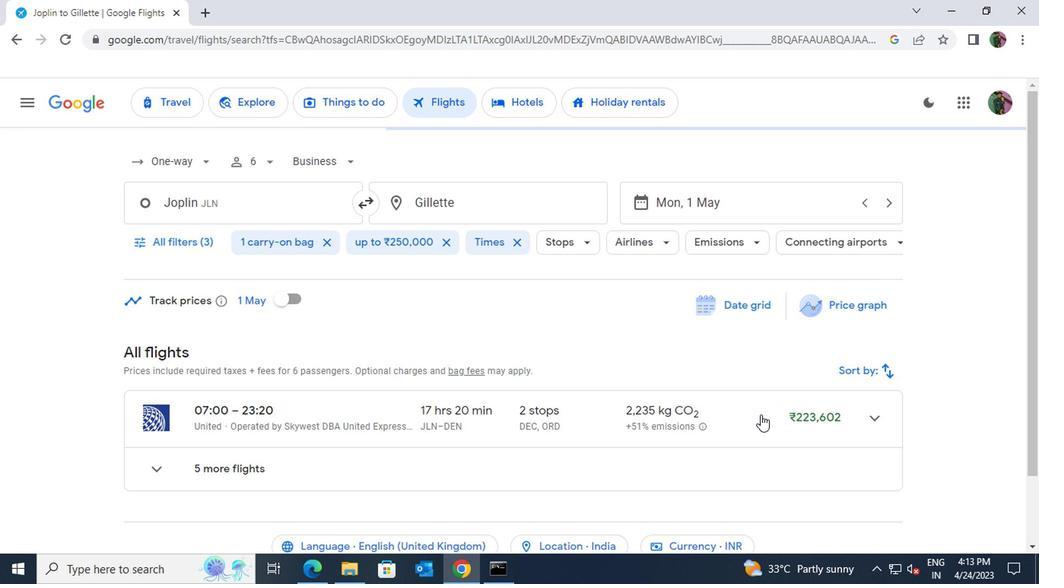 
Action: Mouse pressed left at (753, 422)
Screenshot: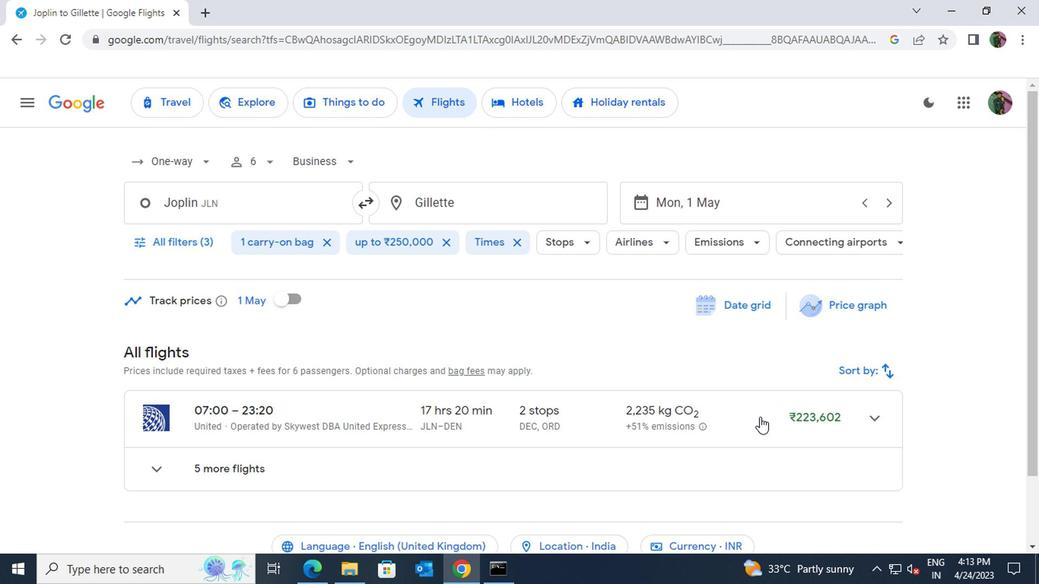 
